 Task: Search for accommodations in Carmen de Viboral from July 1 to July 8 for 3 guests, with a price range of ₹15,000 to ₹20,000, 1 bedroom, 1 bed, 1 bathroom, and free cancellation.
Action: Mouse pressed left at (438, 346)
Screenshot: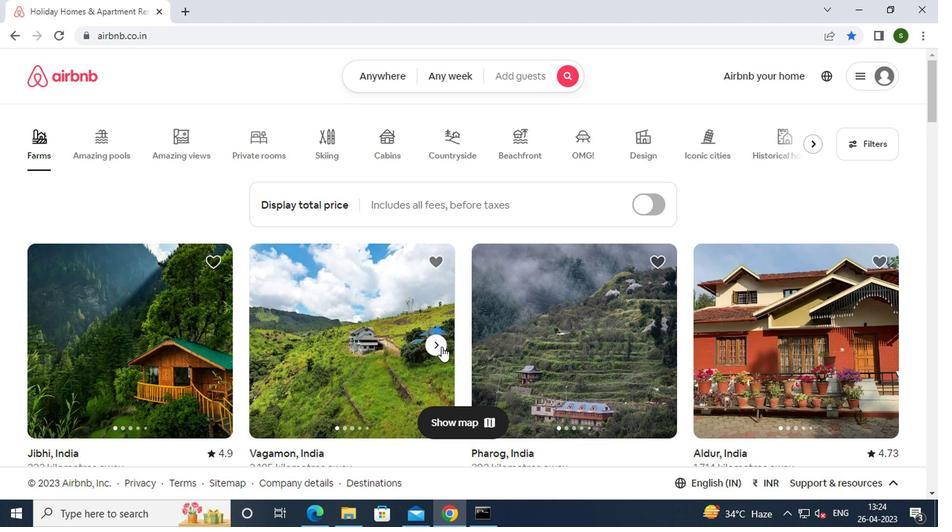
Action: Mouse moved to (361, 75)
Screenshot: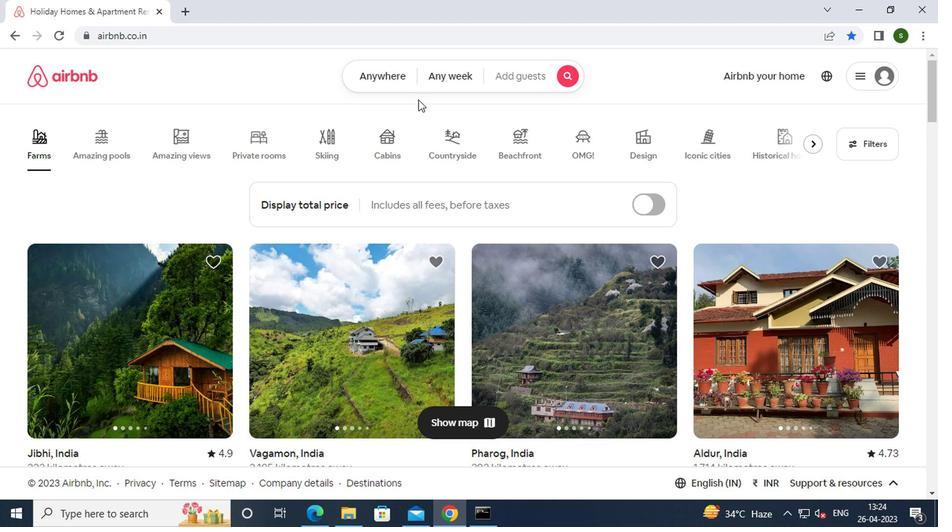 
Action: Mouse pressed left at (361, 75)
Screenshot: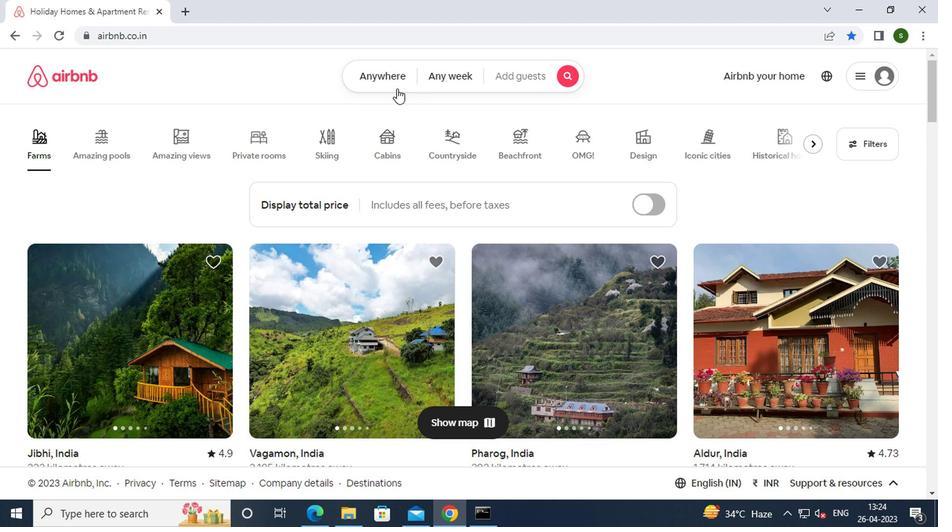 
Action: Mouse moved to (280, 131)
Screenshot: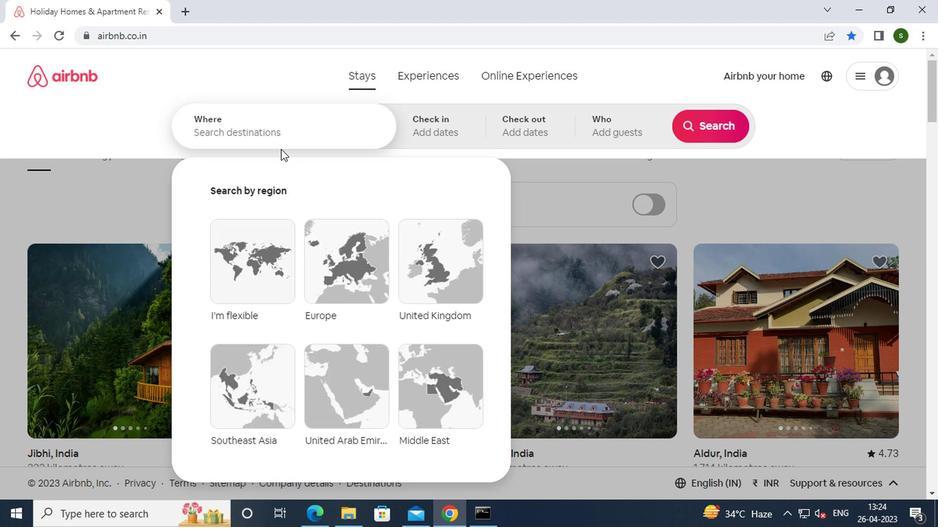 
Action: Mouse pressed left at (280, 131)
Screenshot: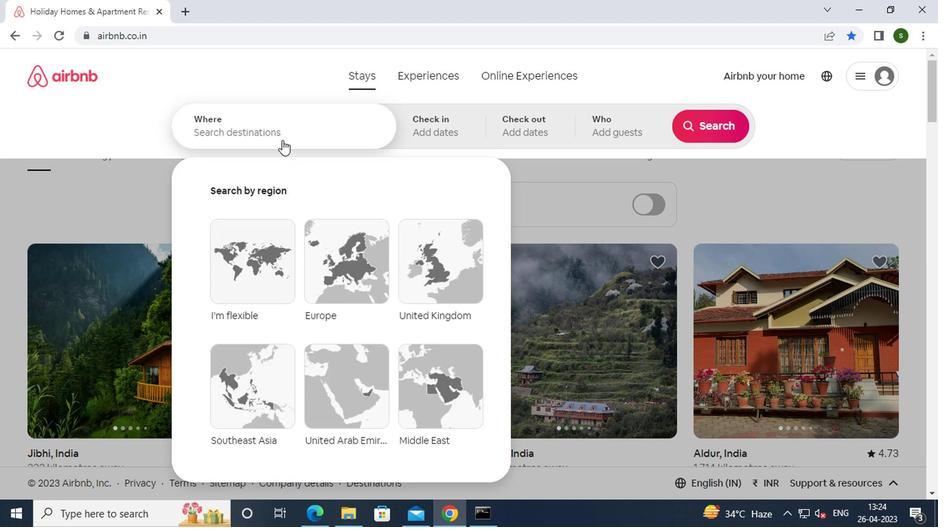 
Action: Key pressed c<Key.caps_lock>armen<Key.space>de<Key.space><Key.caps_lock>v<Key.caps_lock>iboral,<Key.space><Key.caps_lock>c<Key.caps_lock>olombia<Key.enter>
Screenshot: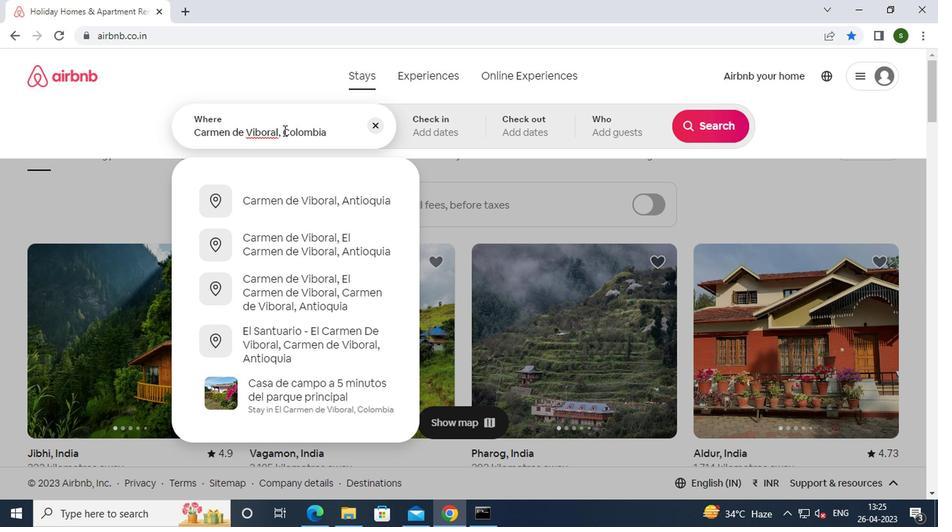 
Action: Mouse moved to (700, 231)
Screenshot: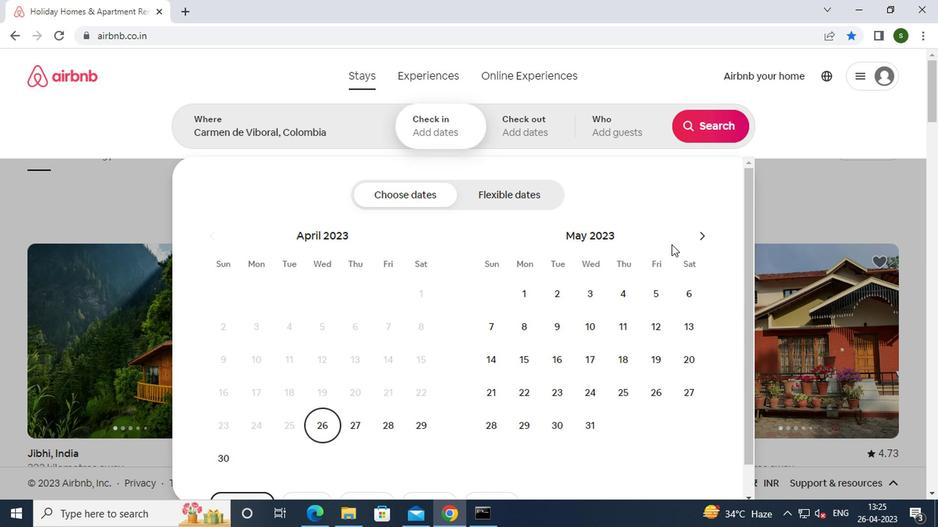 
Action: Mouse pressed left at (700, 231)
Screenshot: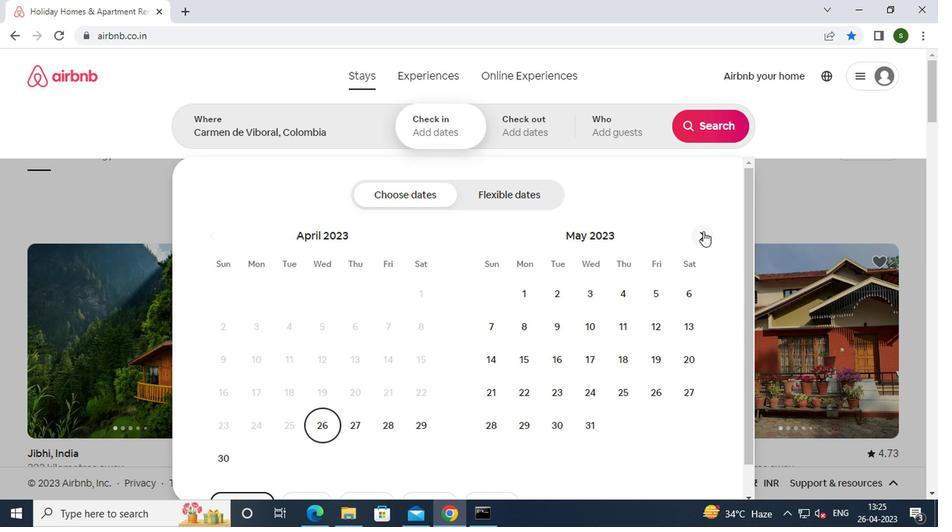 
Action: Mouse pressed left at (700, 231)
Screenshot: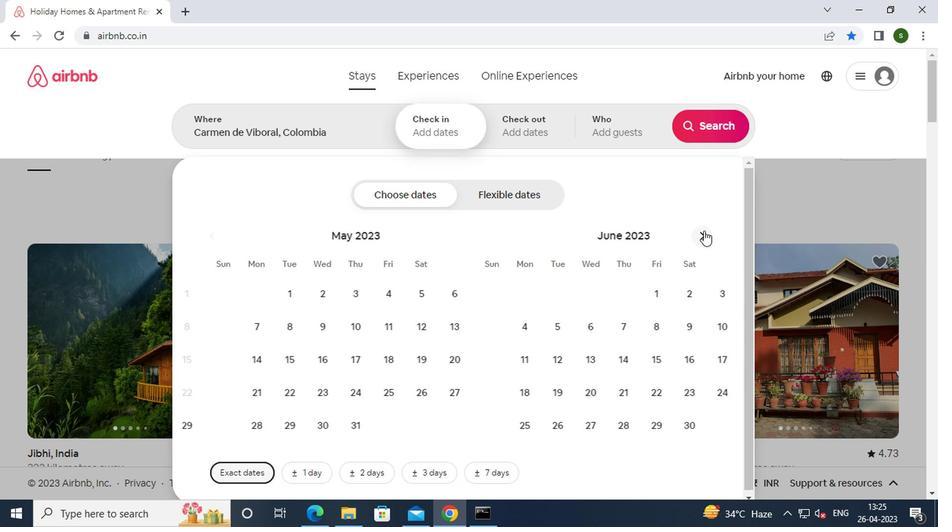 
Action: Mouse moved to (681, 288)
Screenshot: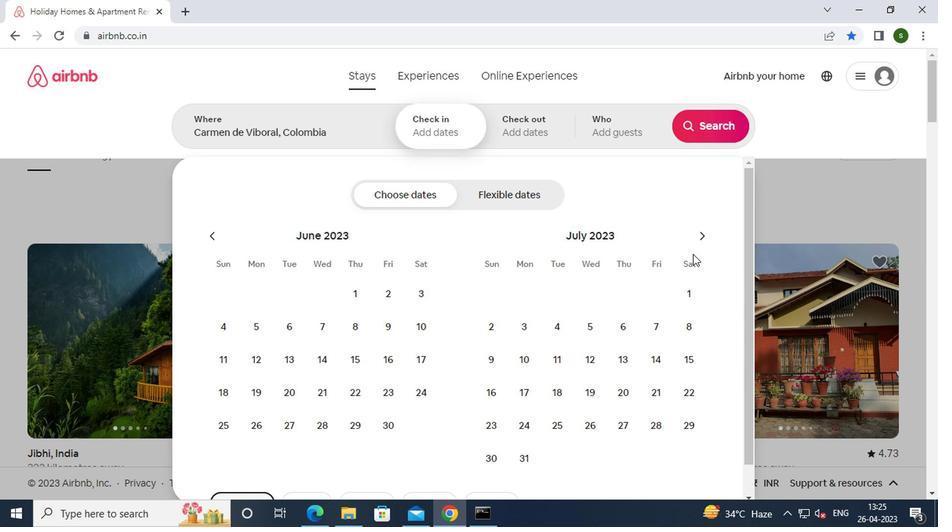 
Action: Mouse pressed left at (681, 288)
Screenshot: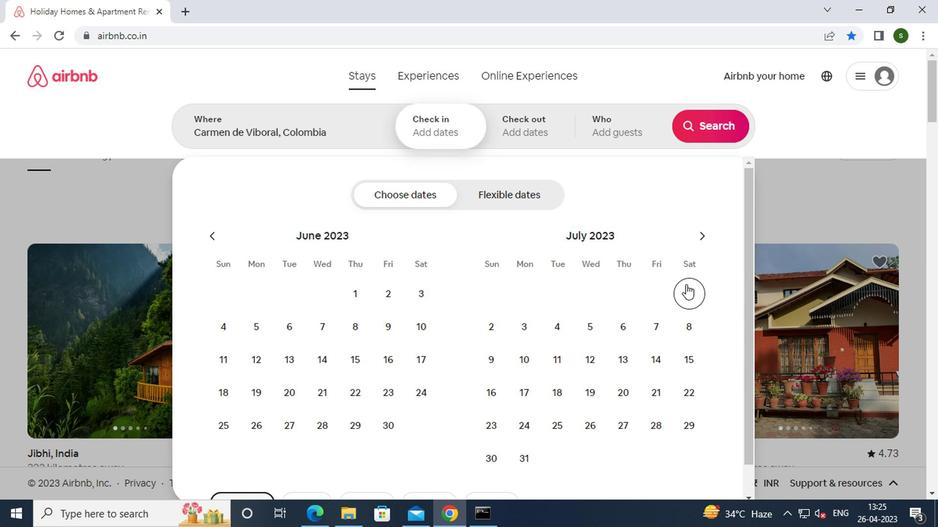 
Action: Mouse moved to (684, 324)
Screenshot: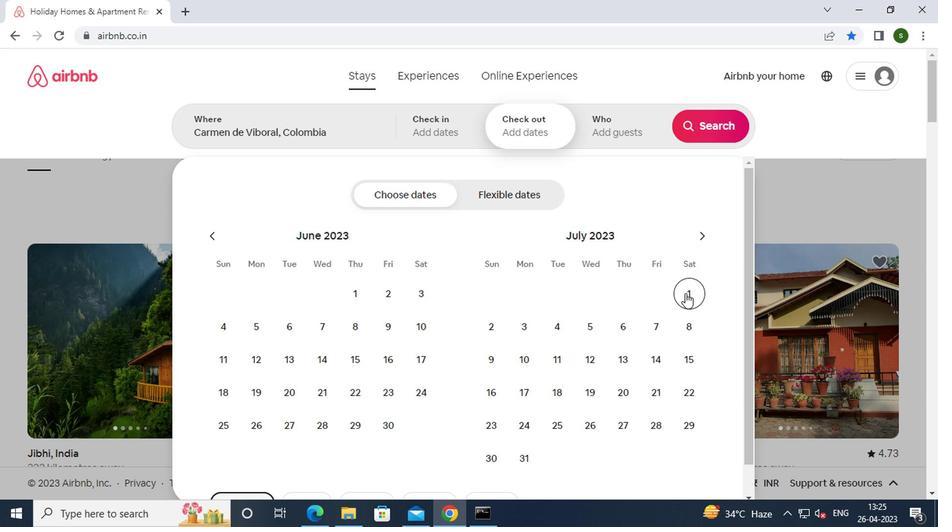
Action: Mouse pressed left at (684, 324)
Screenshot: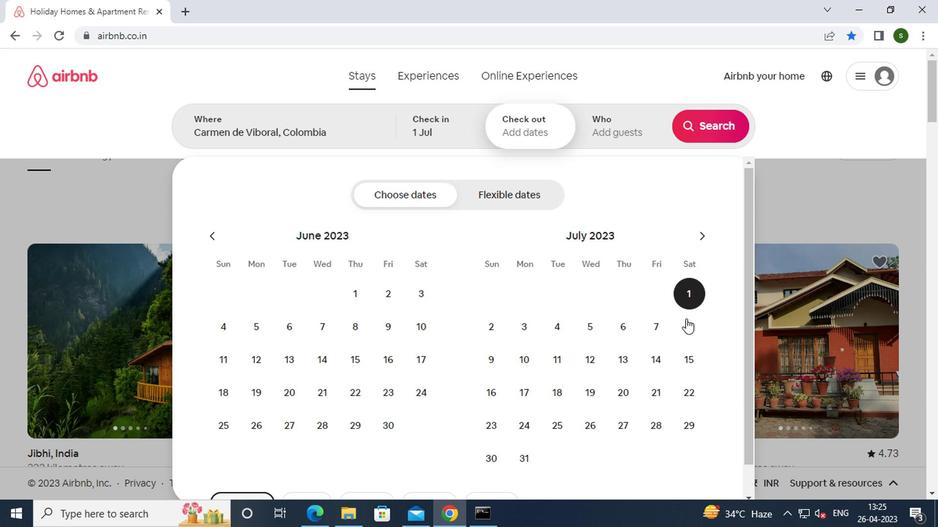 
Action: Mouse moved to (619, 129)
Screenshot: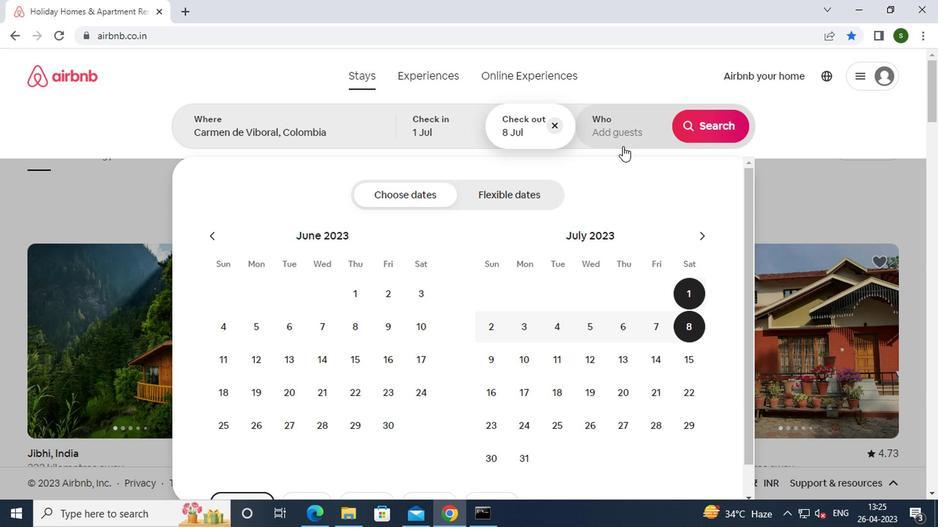 
Action: Mouse pressed left at (619, 129)
Screenshot: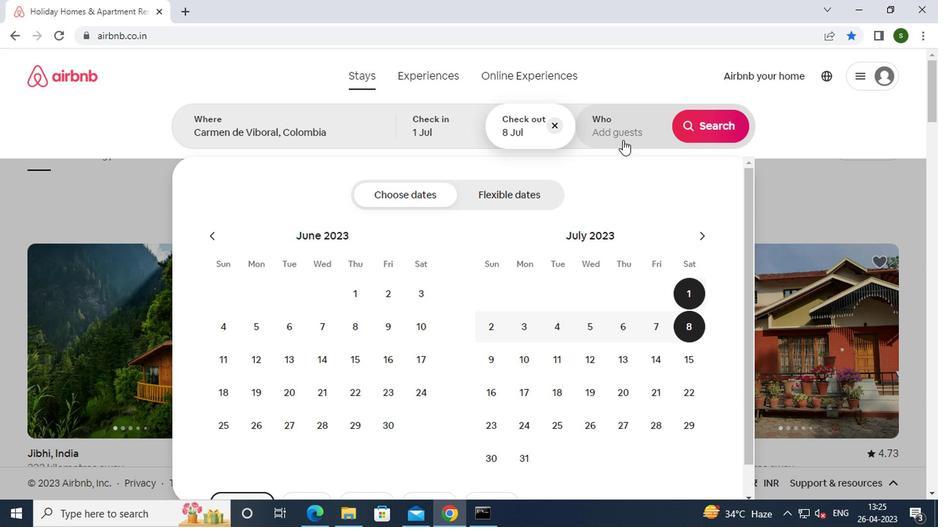 
Action: Mouse moved to (709, 201)
Screenshot: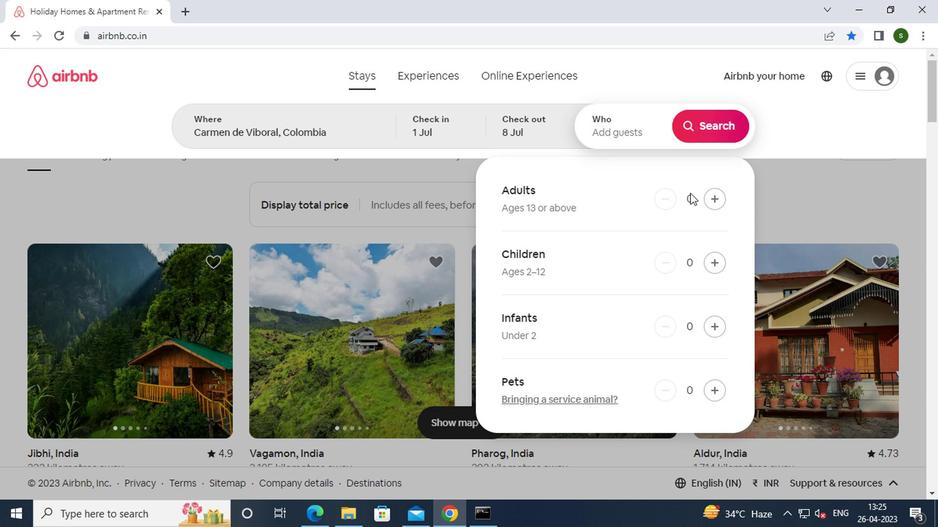 
Action: Mouse pressed left at (709, 201)
Screenshot: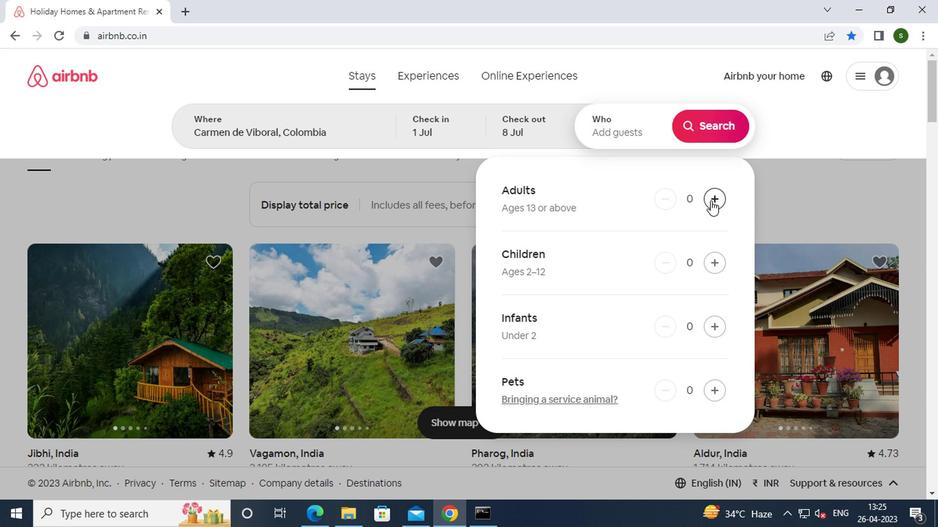 
Action: Mouse pressed left at (709, 201)
Screenshot: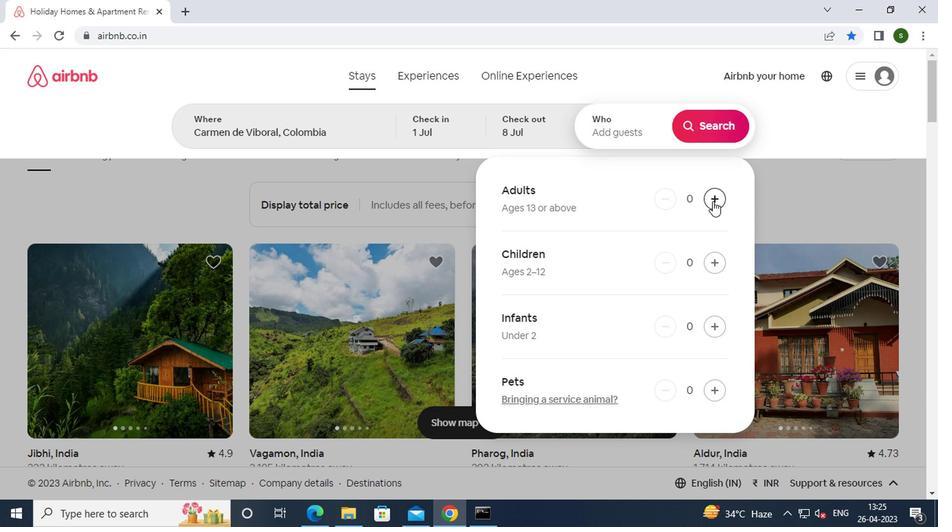 
Action: Mouse moved to (713, 261)
Screenshot: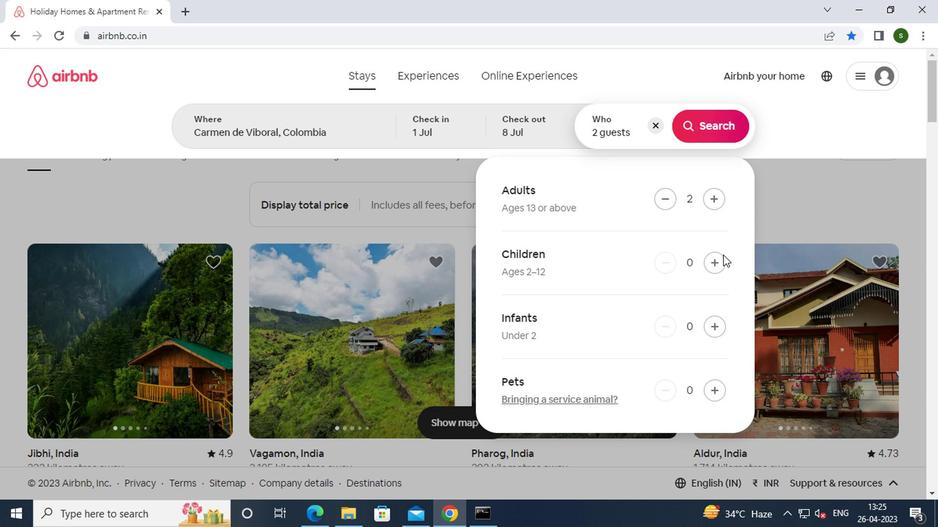 
Action: Mouse pressed left at (713, 261)
Screenshot: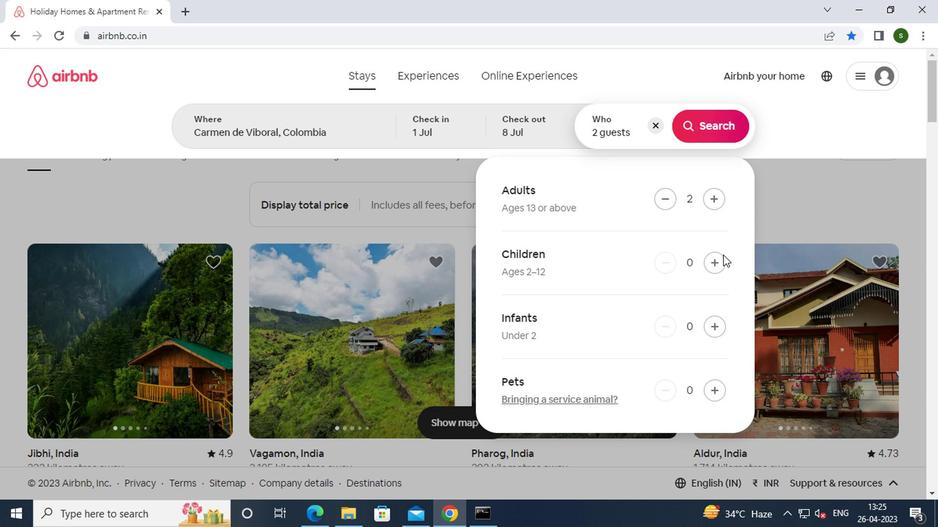 
Action: Mouse moved to (711, 129)
Screenshot: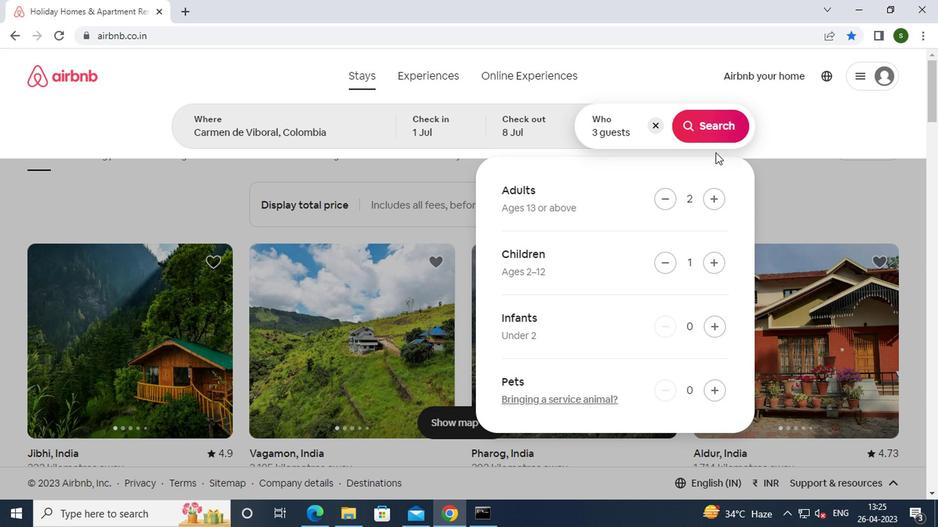 
Action: Mouse pressed left at (711, 129)
Screenshot: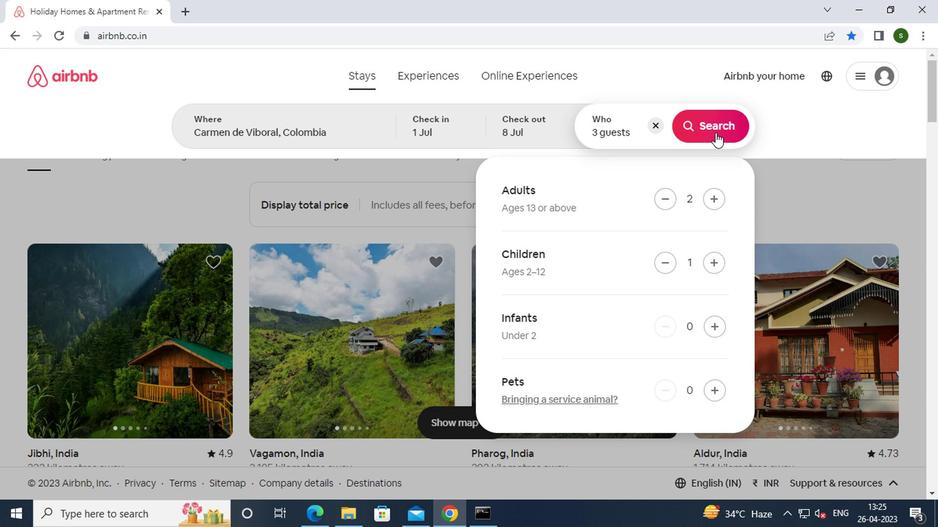 
Action: Mouse moved to (864, 126)
Screenshot: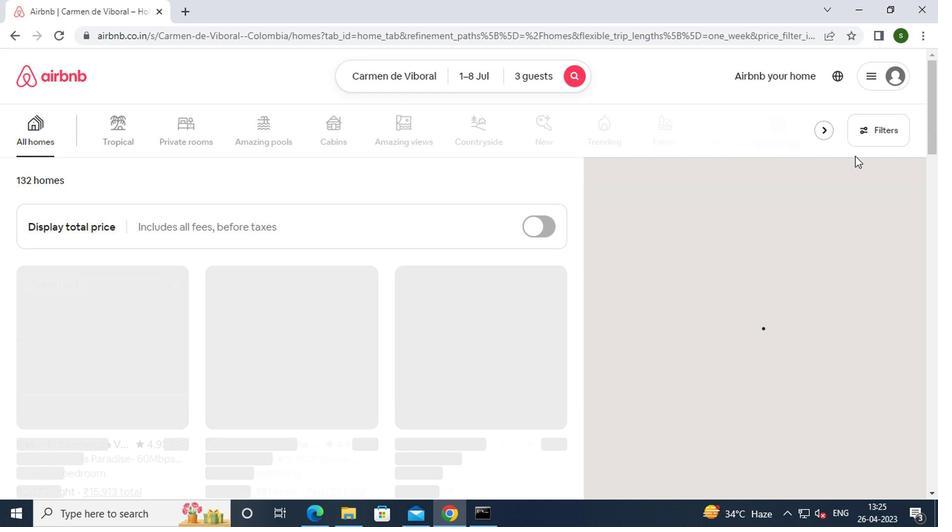 
Action: Mouse pressed left at (864, 126)
Screenshot: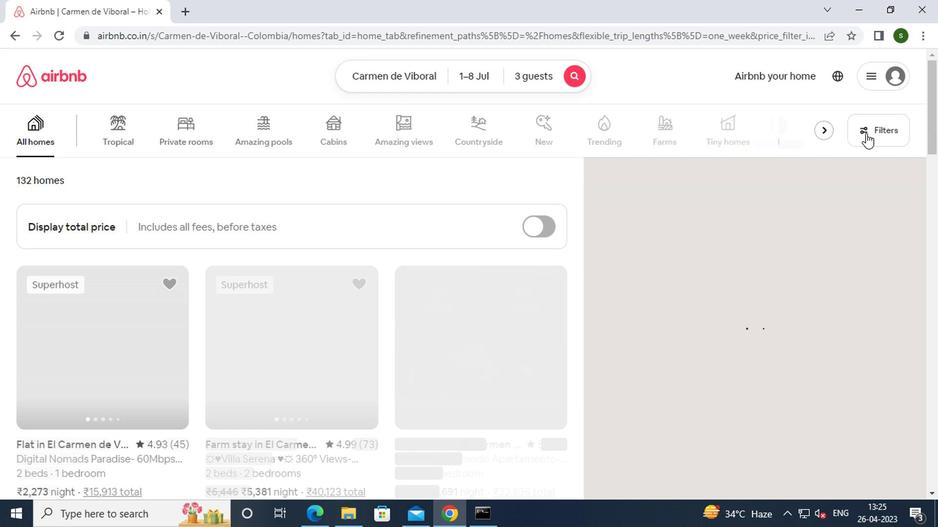 
Action: Mouse moved to (340, 307)
Screenshot: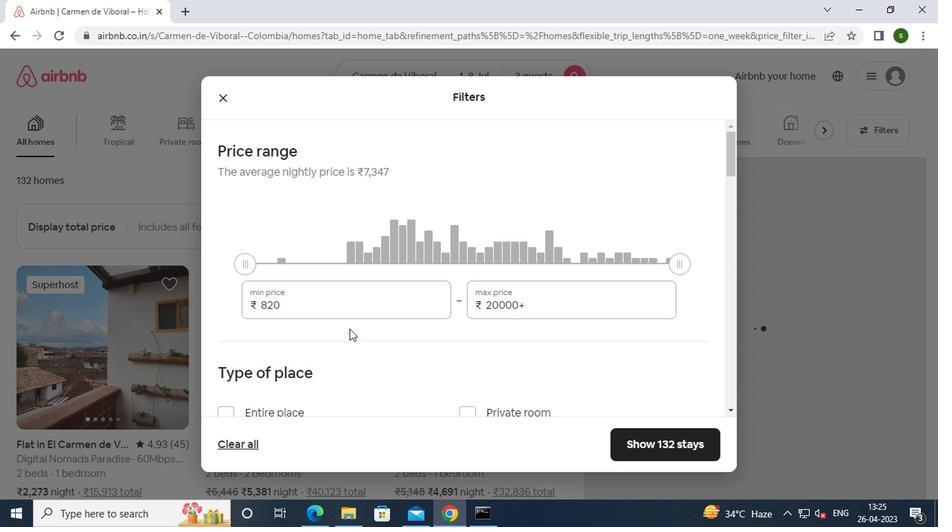 
Action: Mouse pressed left at (340, 307)
Screenshot: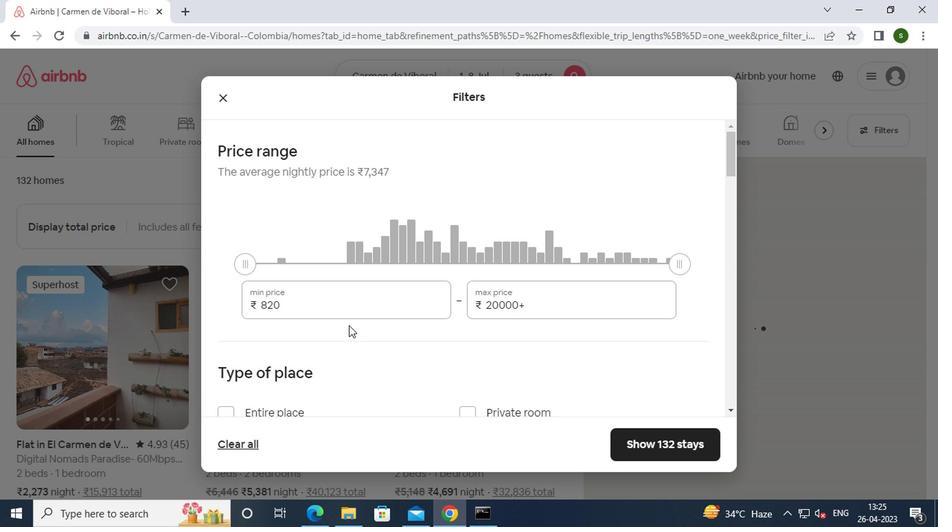 
Action: Key pressed <Key.backspace><Key.backspace><Key.backspace><Key.backspace><Key.backspace><Key.backspace><Key.backspace>15000
Screenshot: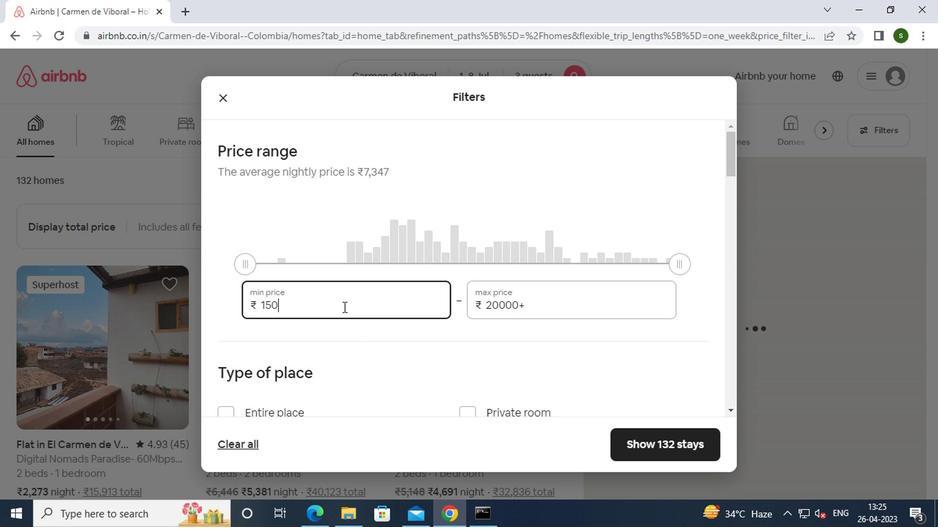 
Action: Mouse moved to (557, 309)
Screenshot: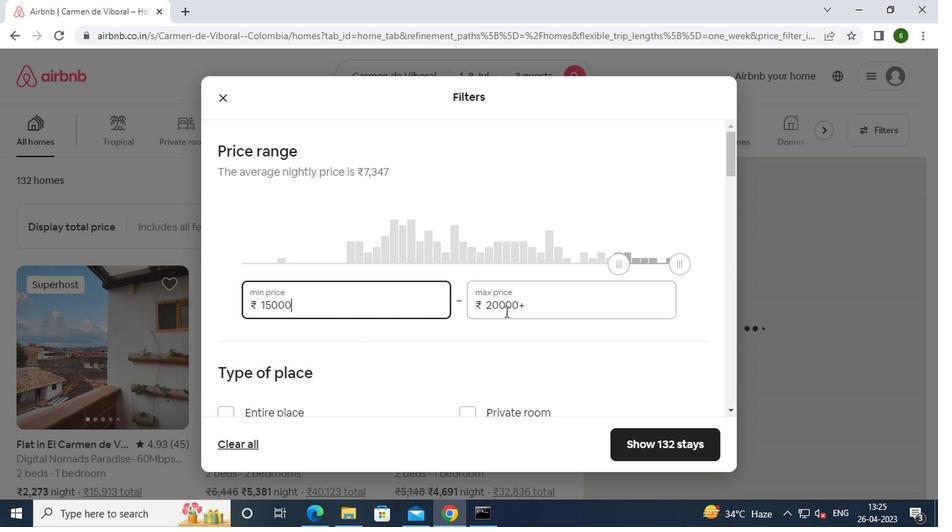 
Action: Mouse pressed left at (557, 309)
Screenshot: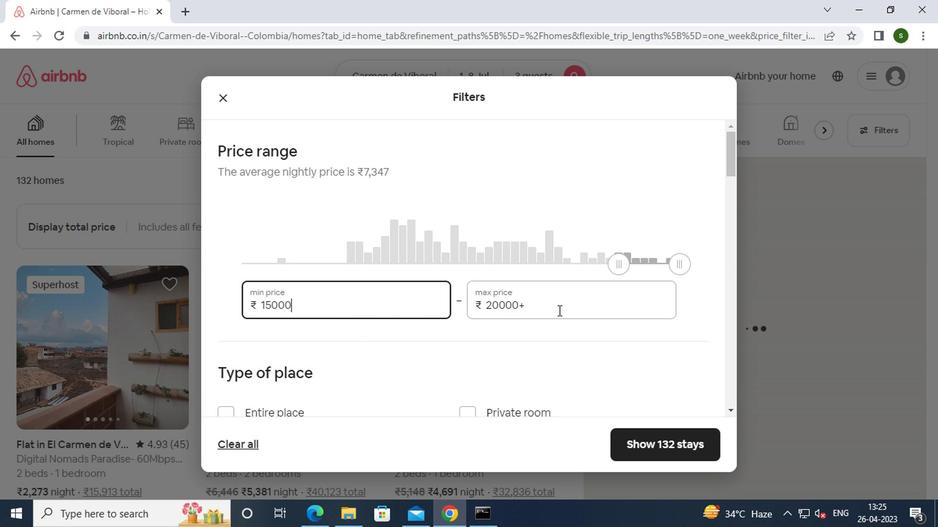 
Action: Key pressed <Key.backspace><Key.backspace><Key.backspace><Key.backspace><Key.backspace><Key.backspace><Key.backspace><Key.backspace><Key.backspace><Key.backspace><Key.backspace>20000
Screenshot: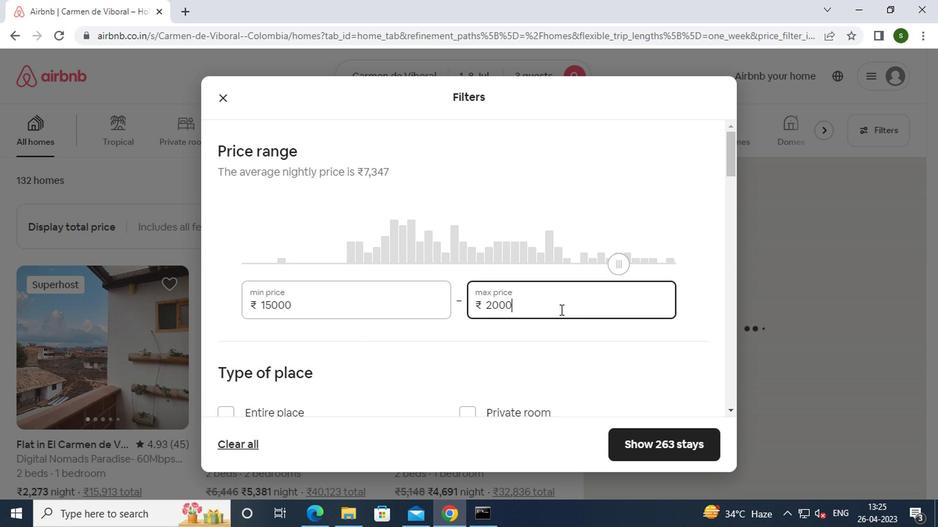 
Action: Mouse moved to (404, 333)
Screenshot: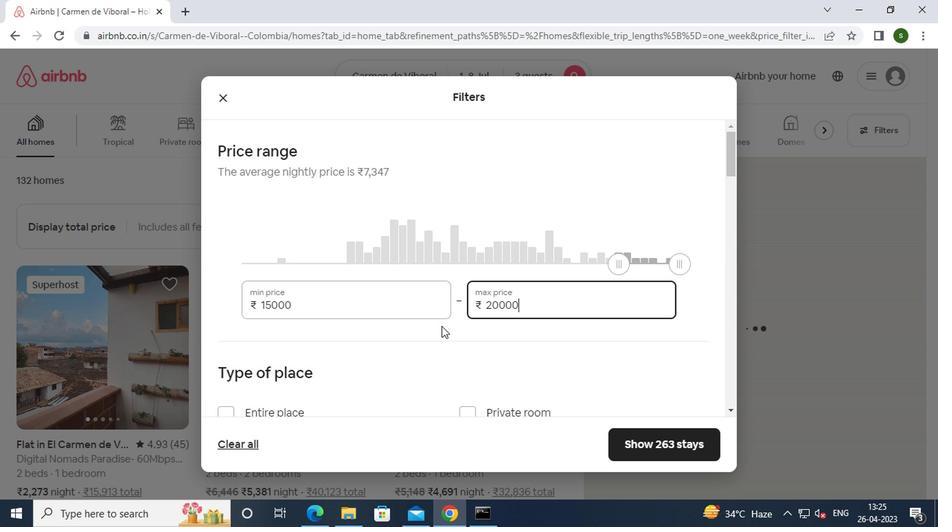 
Action: Mouse scrolled (404, 333) with delta (0, 0)
Screenshot: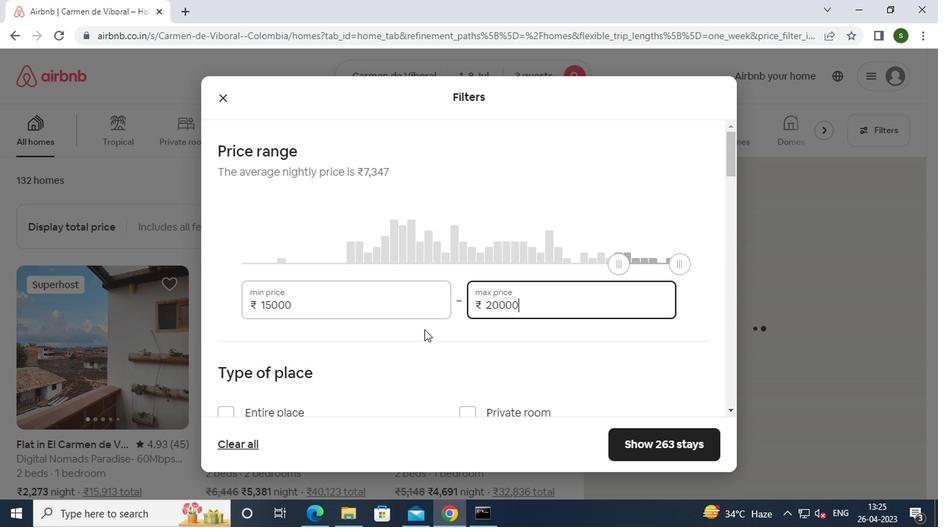 
Action: Mouse moved to (403, 333)
Screenshot: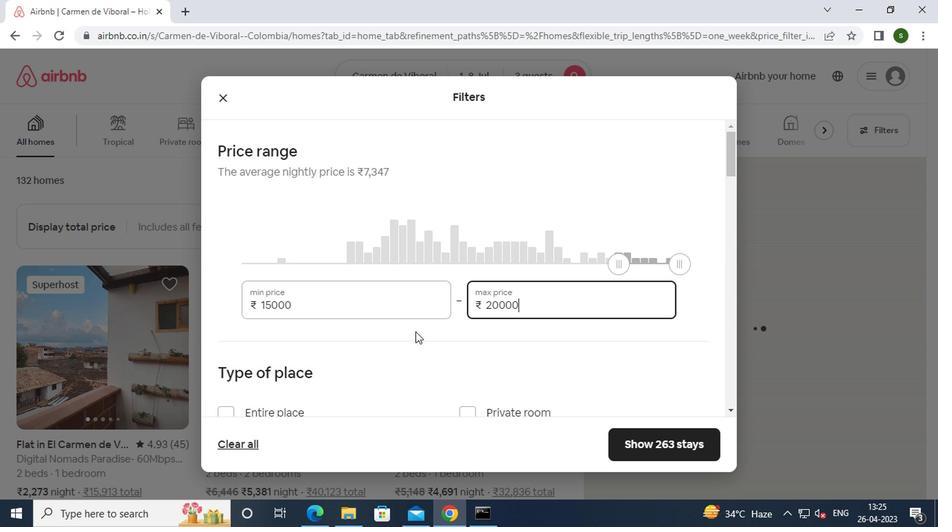 
Action: Mouse scrolled (403, 333) with delta (0, 0)
Screenshot: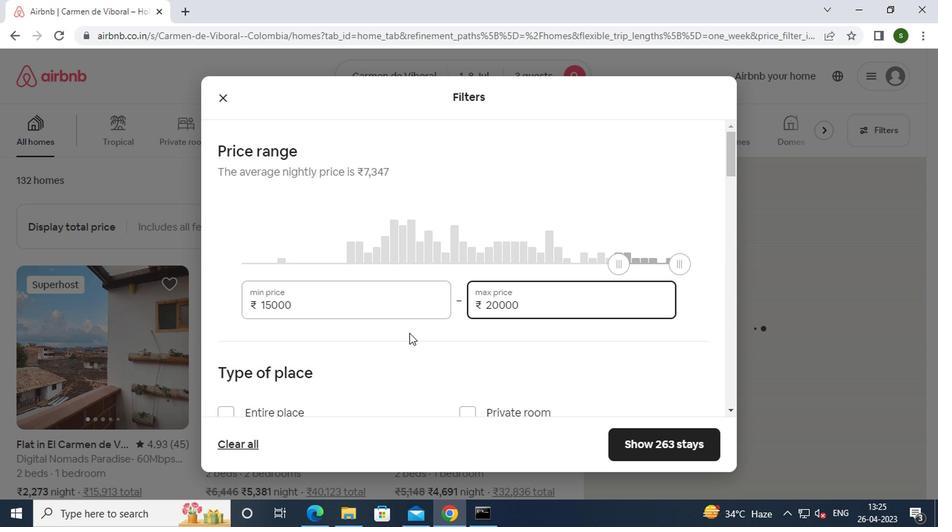 
Action: Mouse moved to (252, 280)
Screenshot: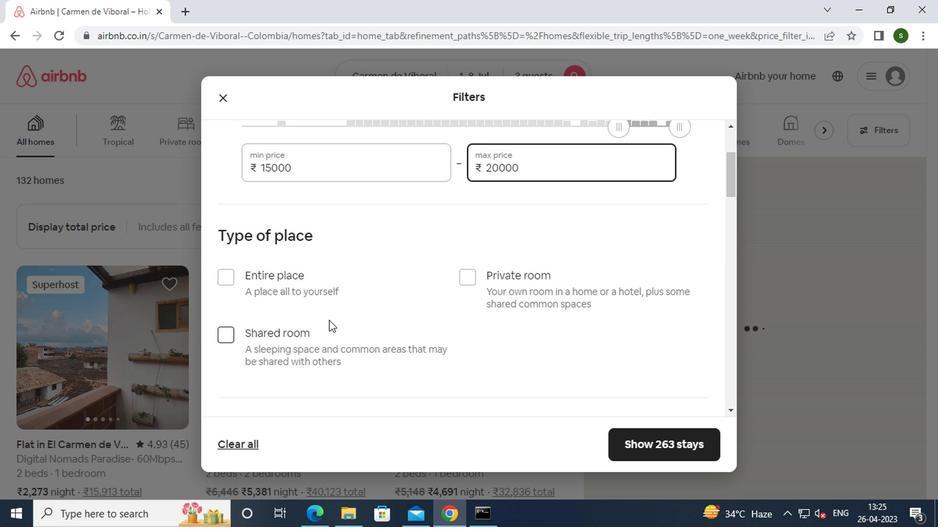 
Action: Mouse pressed left at (252, 280)
Screenshot: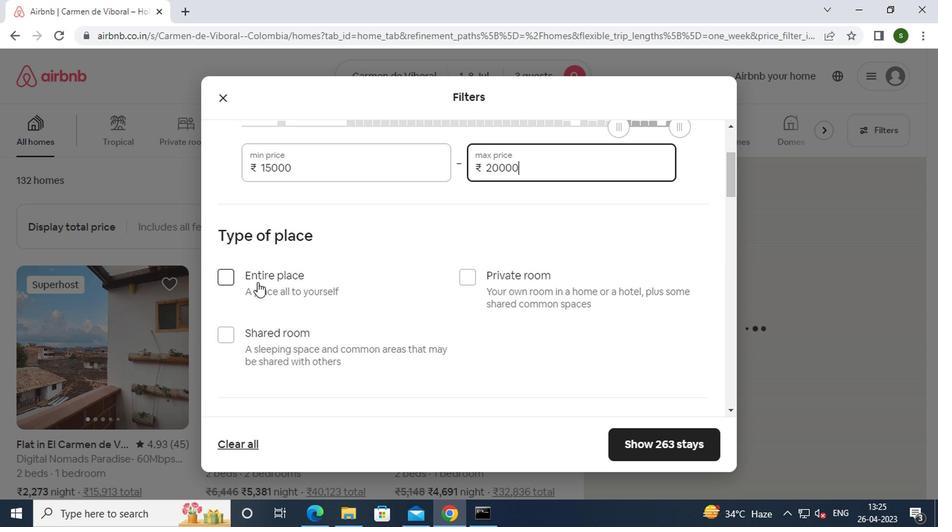 
Action: Mouse moved to (362, 282)
Screenshot: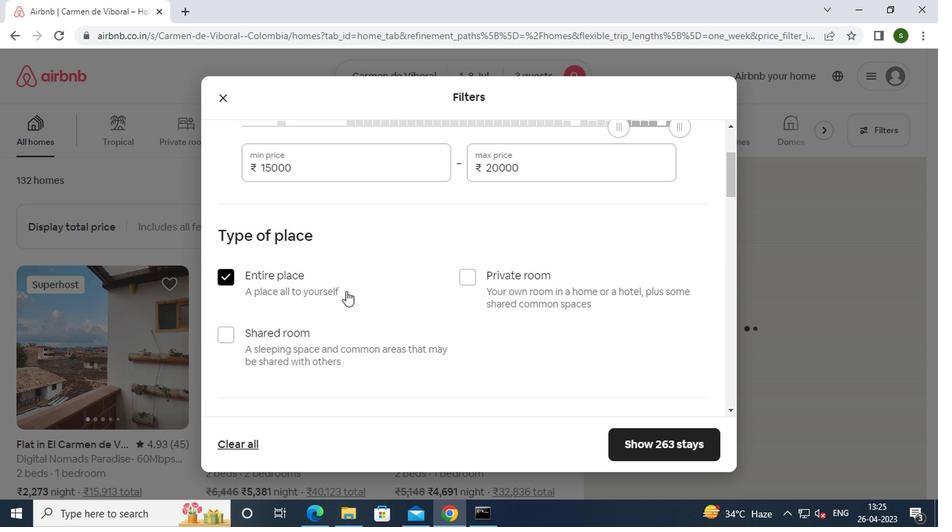
Action: Mouse scrolled (362, 281) with delta (0, 0)
Screenshot: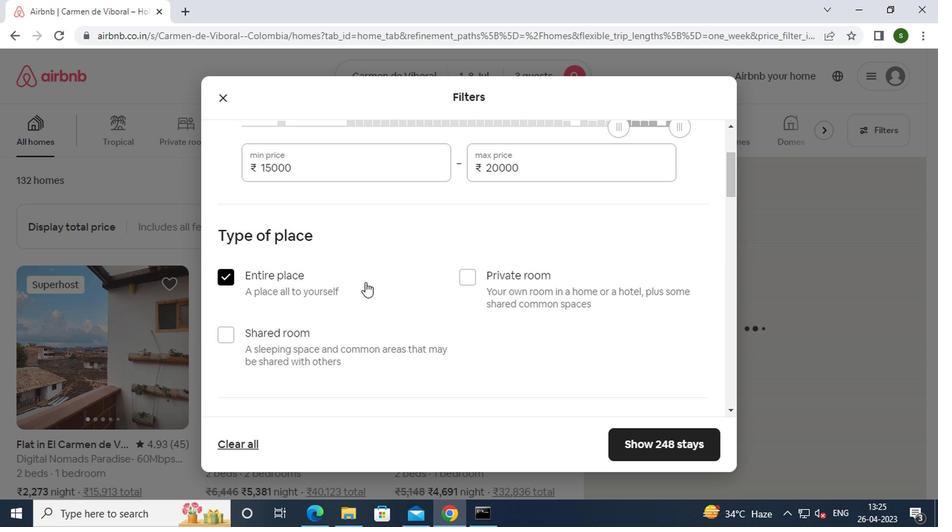
Action: Mouse scrolled (362, 281) with delta (0, 0)
Screenshot: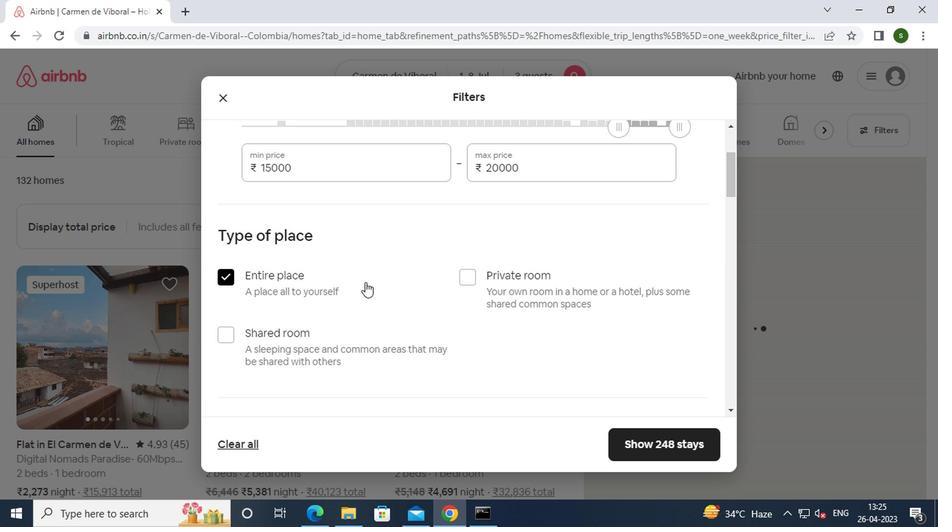 
Action: Mouse scrolled (362, 281) with delta (0, 0)
Screenshot: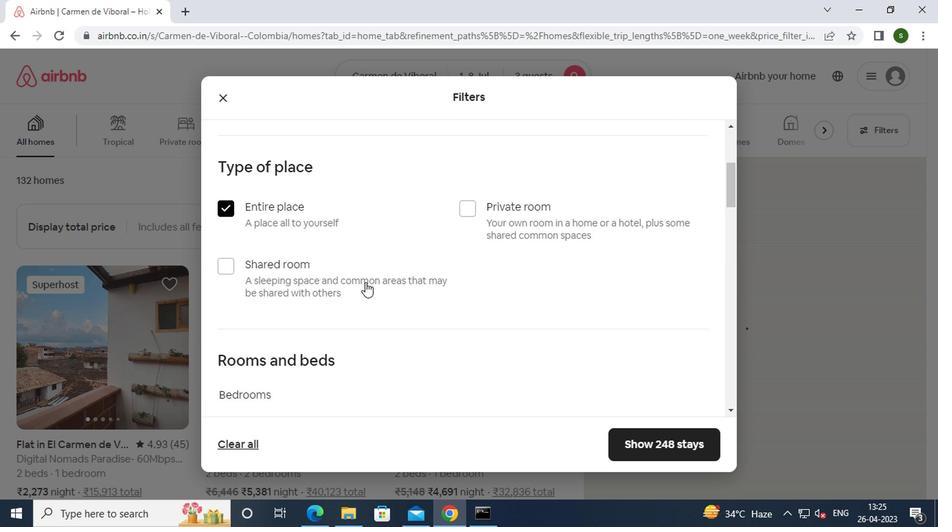 
Action: Mouse scrolled (362, 281) with delta (0, 0)
Screenshot: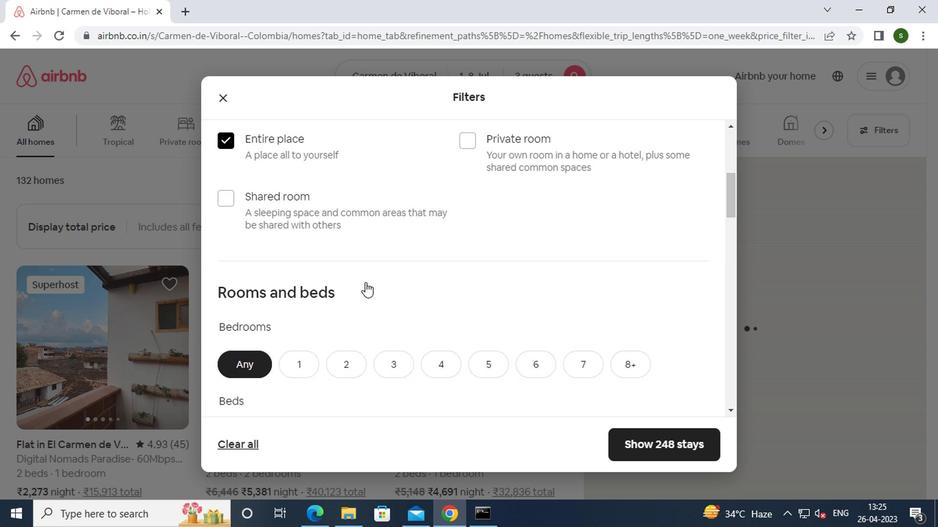 
Action: Mouse moved to (293, 226)
Screenshot: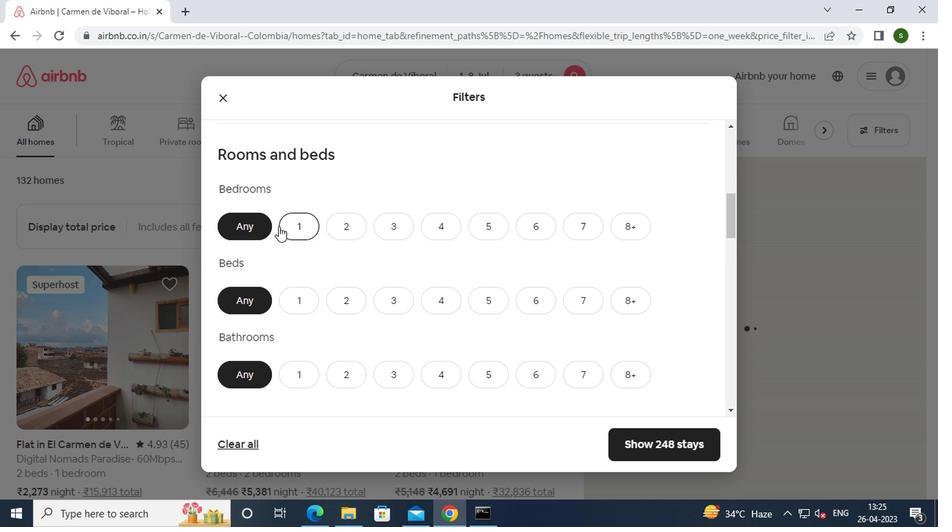 
Action: Mouse pressed left at (293, 226)
Screenshot: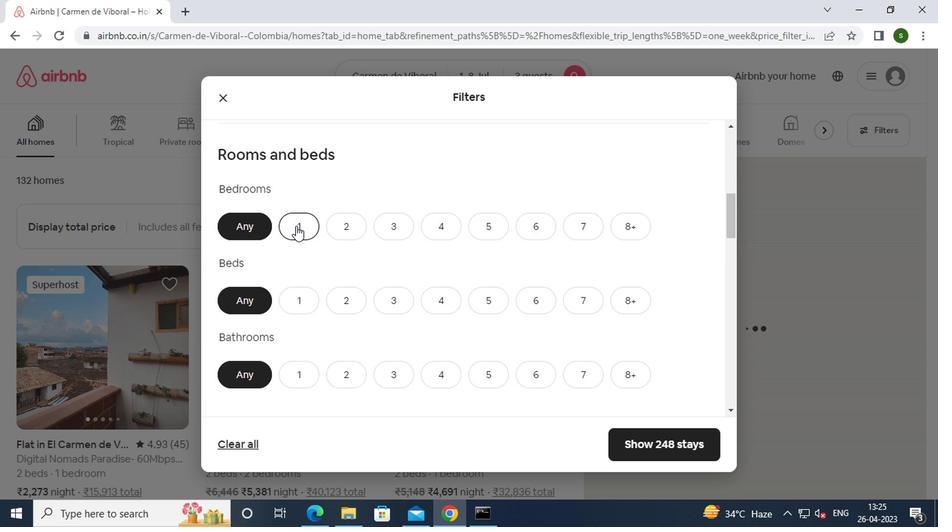 
Action: Mouse moved to (311, 300)
Screenshot: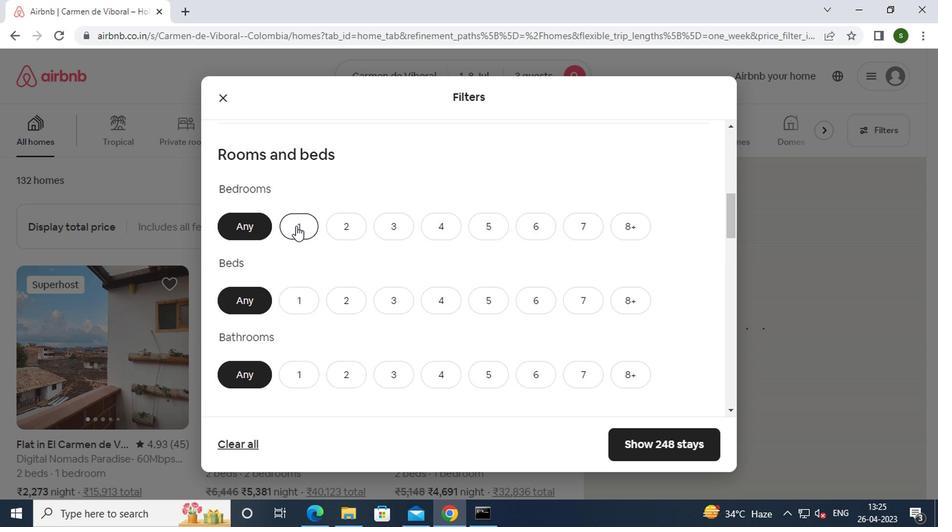 
Action: Mouse pressed left at (311, 300)
Screenshot: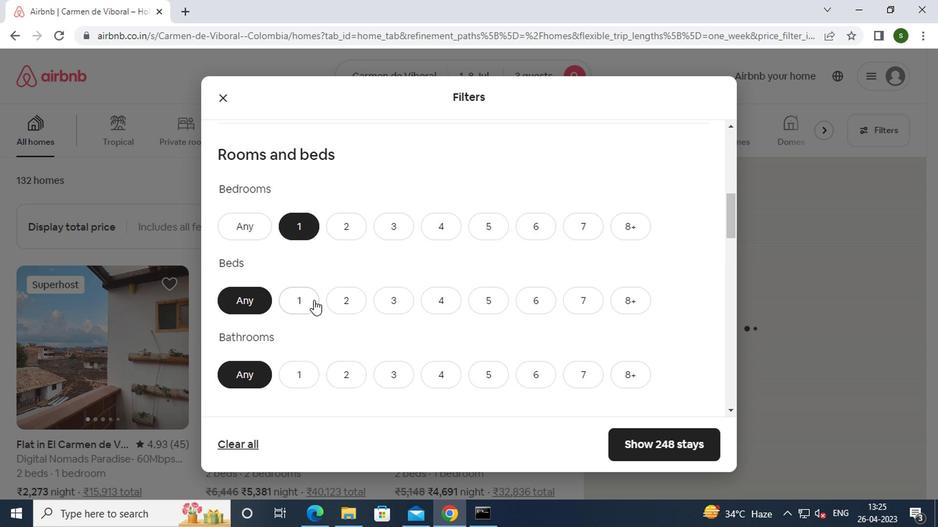 
Action: Mouse moved to (301, 367)
Screenshot: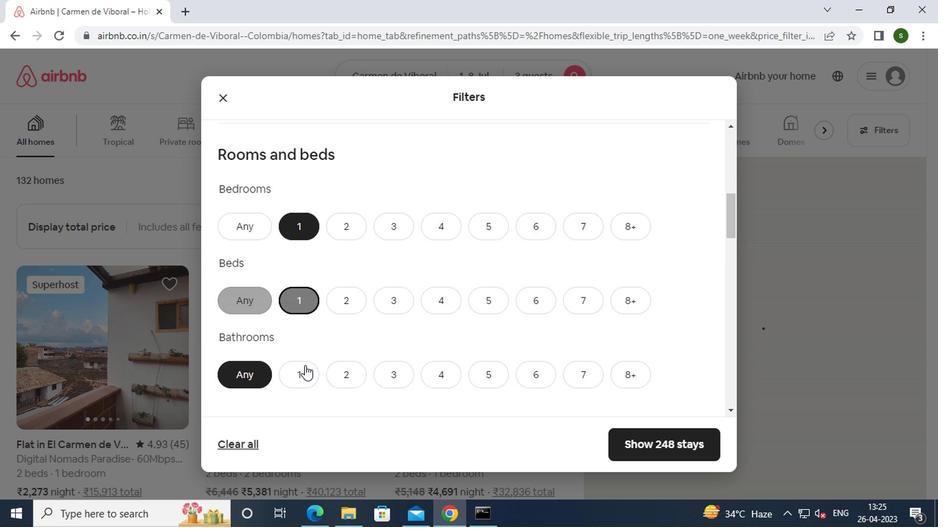 
Action: Mouse pressed left at (301, 367)
Screenshot: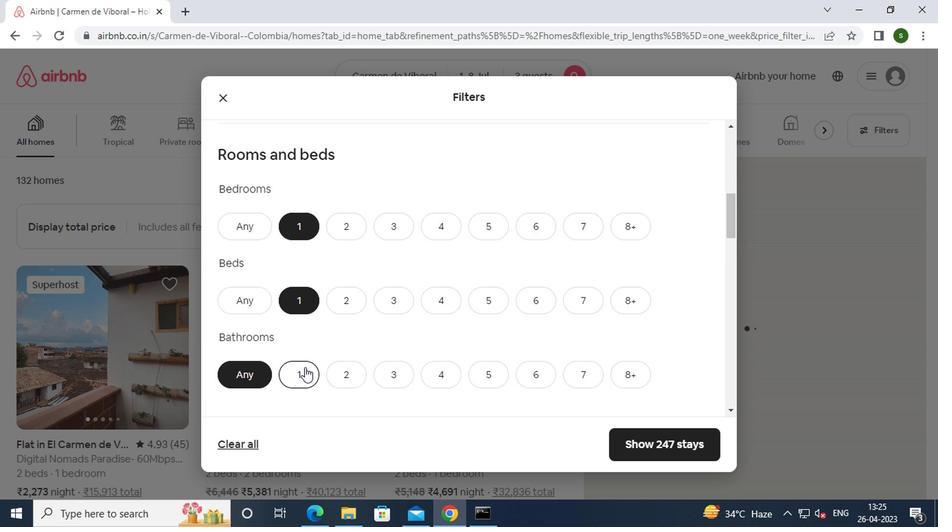 
Action: Mouse moved to (433, 343)
Screenshot: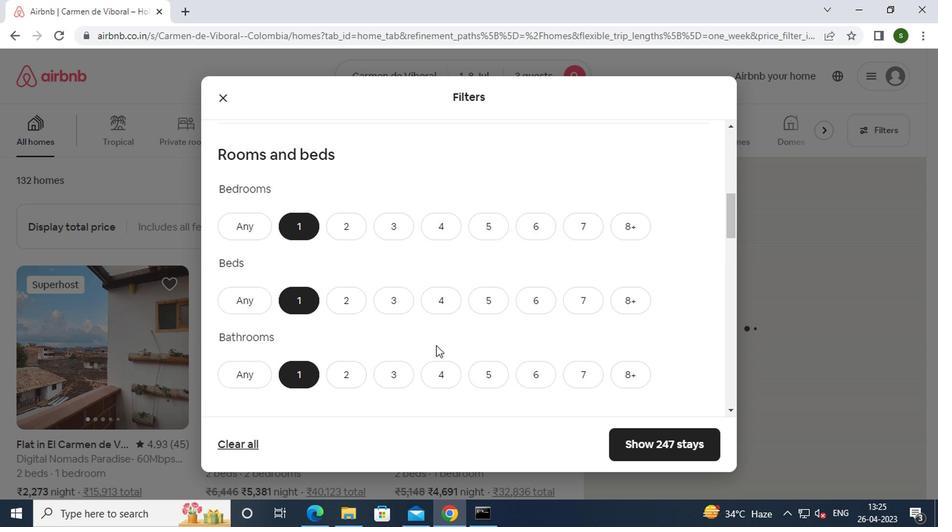 
Action: Mouse scrolled (433, 343) with delta (0, 0)
Screenshot: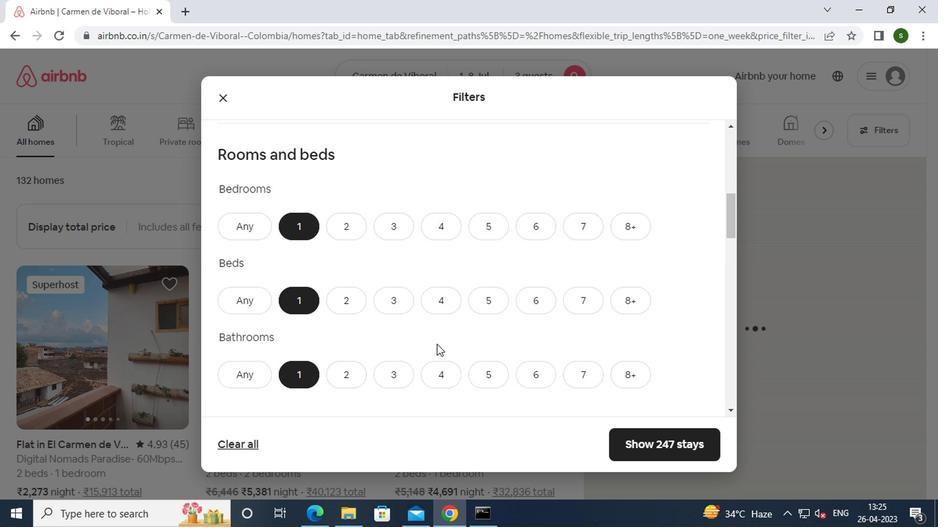 
Action: Mouse scrolled (433, 343) with delta (0, 0)
Screenshot: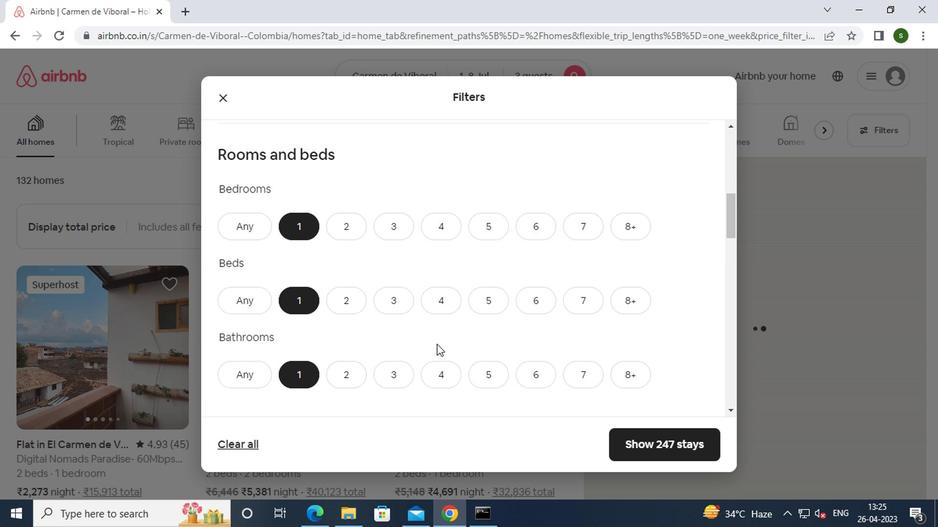 
Action: Mouse scrolled (433, 343) with delta (0, 0)
Screenshot: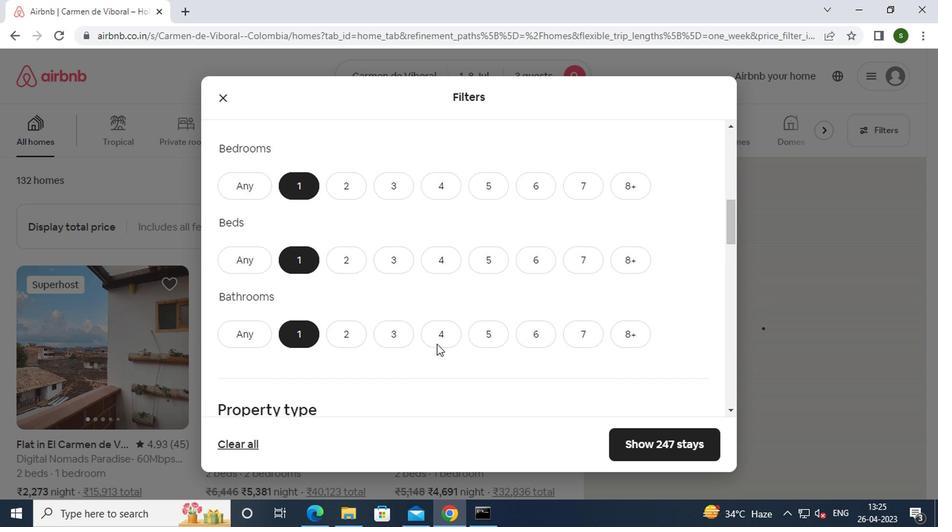 
Action: Mouse moved to (273, 322)
Screenshot: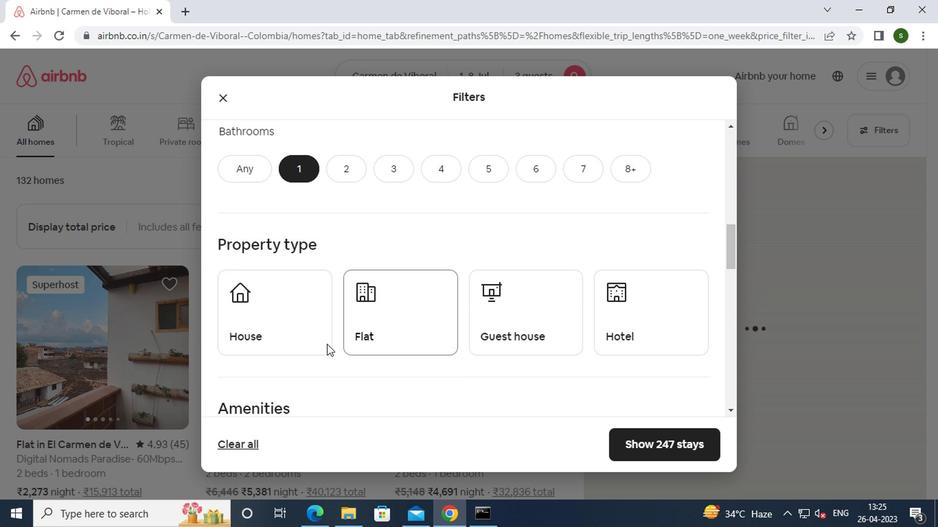 
Action: Mouse pressed left at (273, 322)
Screenshot: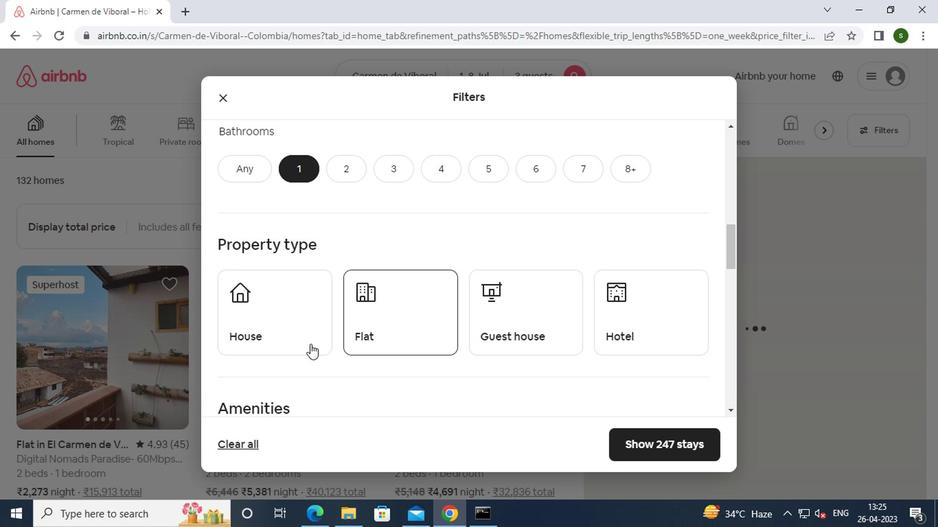 
Action: Mouse moved to (370, 319)
Screenshot: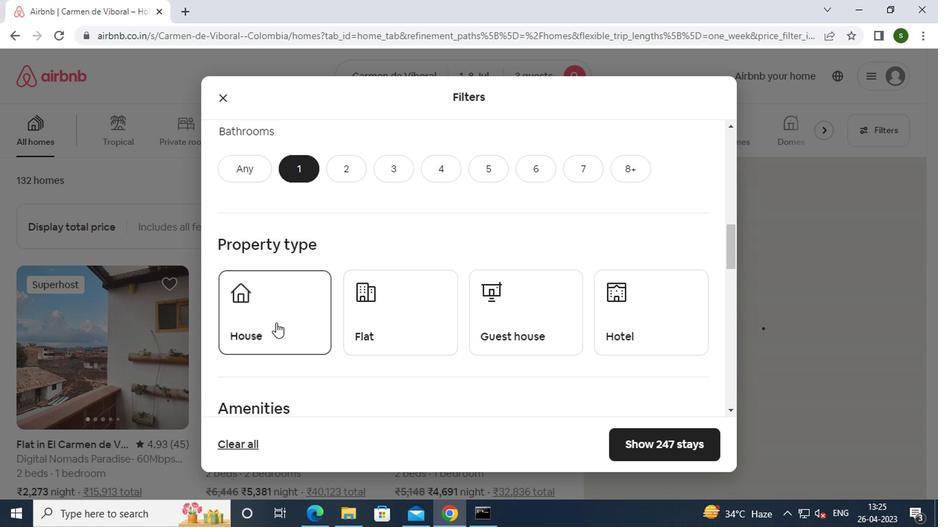 
Action: Mouse pressed left at (370, 319)
Screenshot: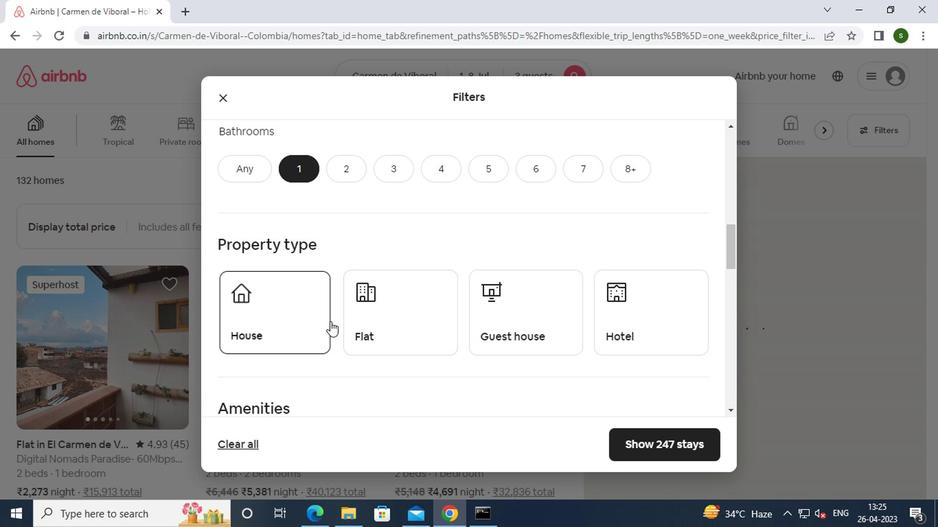 
Action: Mouse moved to (498, 321)
Screenshot: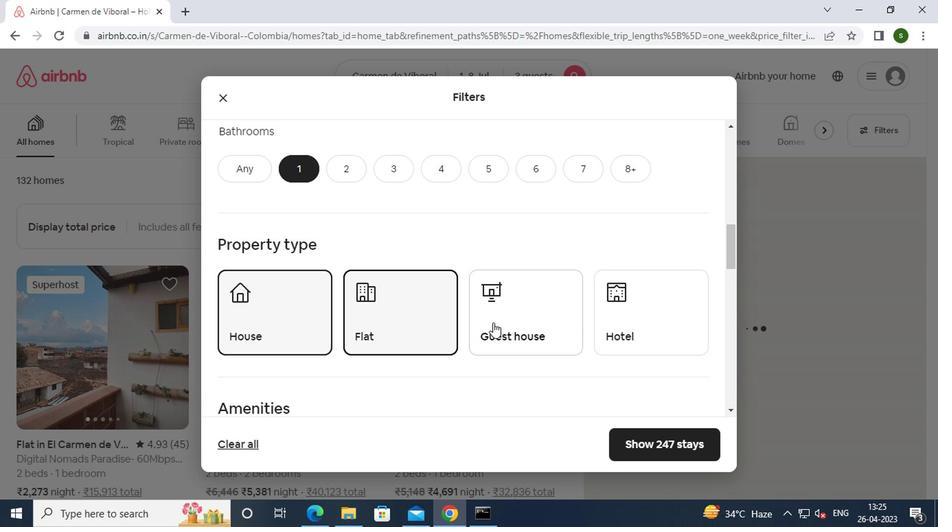 
Action: Mouse pressed left at (498, 321)
Screenshot: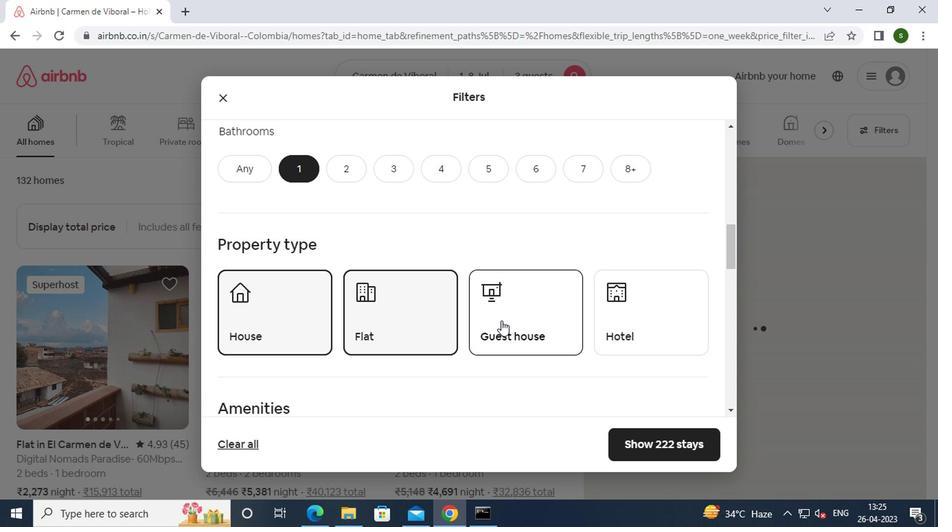 
Action: Mouse moved to (662, 319)
Screenshot: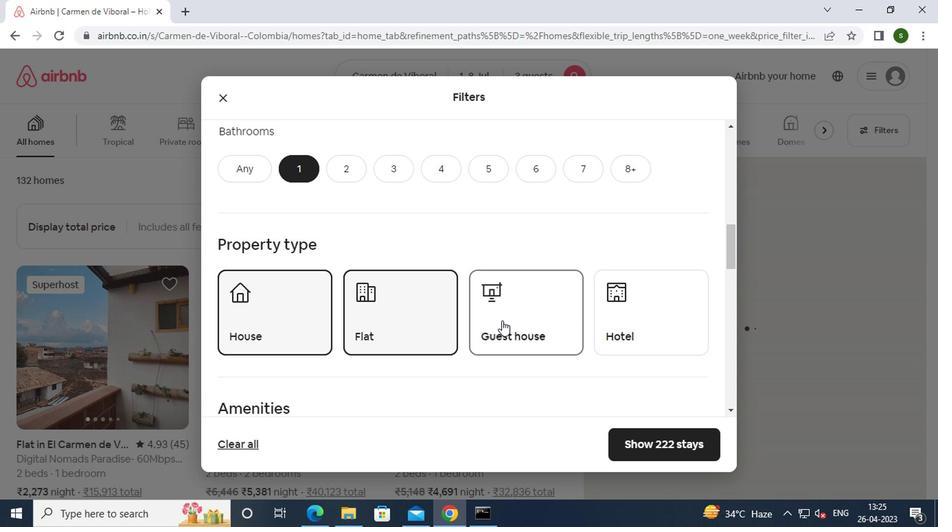 
Action: Mouse pressed left at (662, 319)
Screenshot: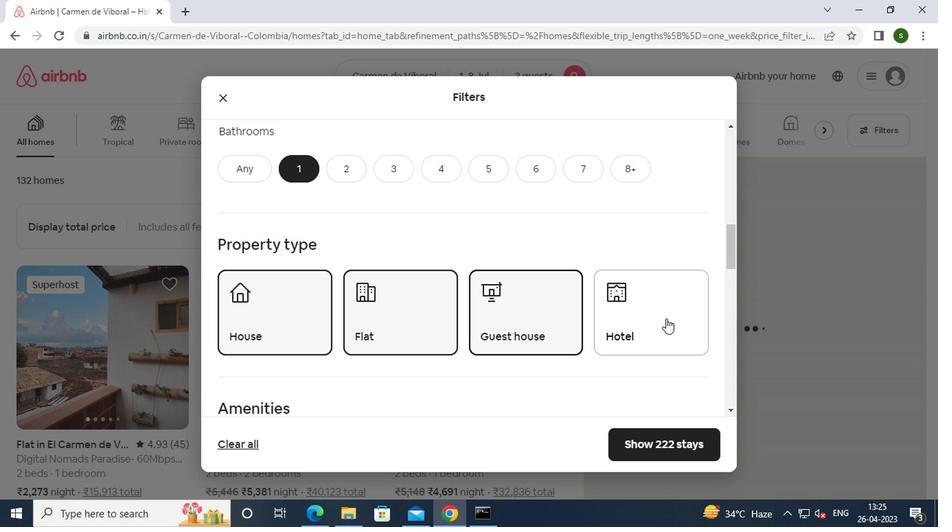 
Action: Mouse moved to (510, 322)
Screenshot: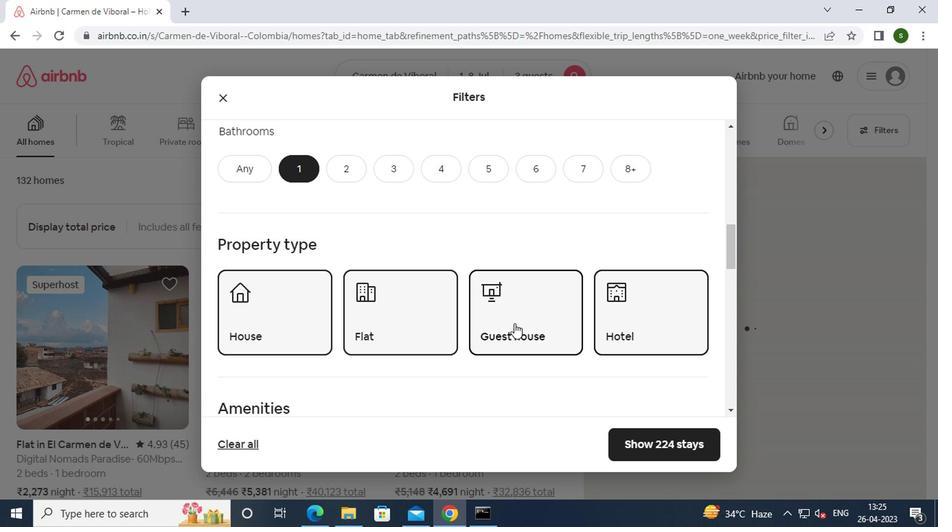 
Action: Mouse scrolled (510, 322) with delta (0, 0)
Screenshot: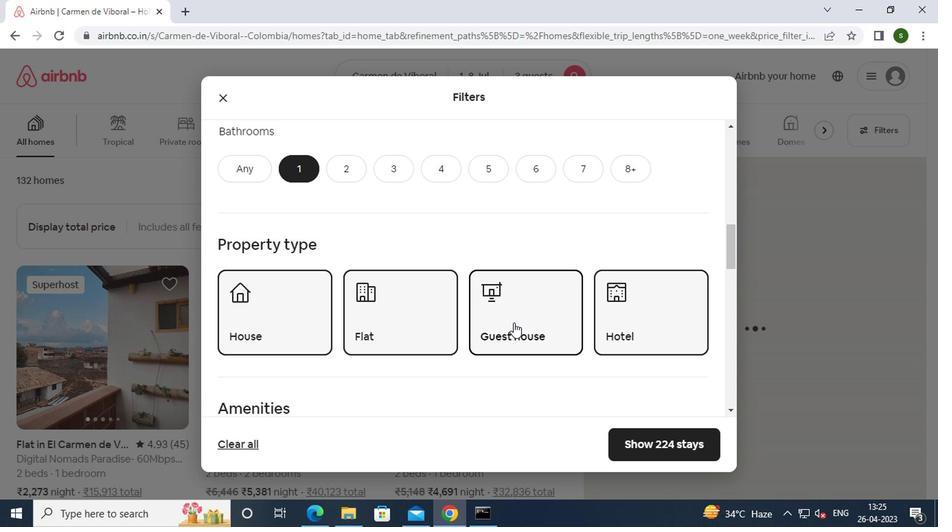 
Action: Mouse scrolled (510, 322) with delta (0, 0)
Screenshot: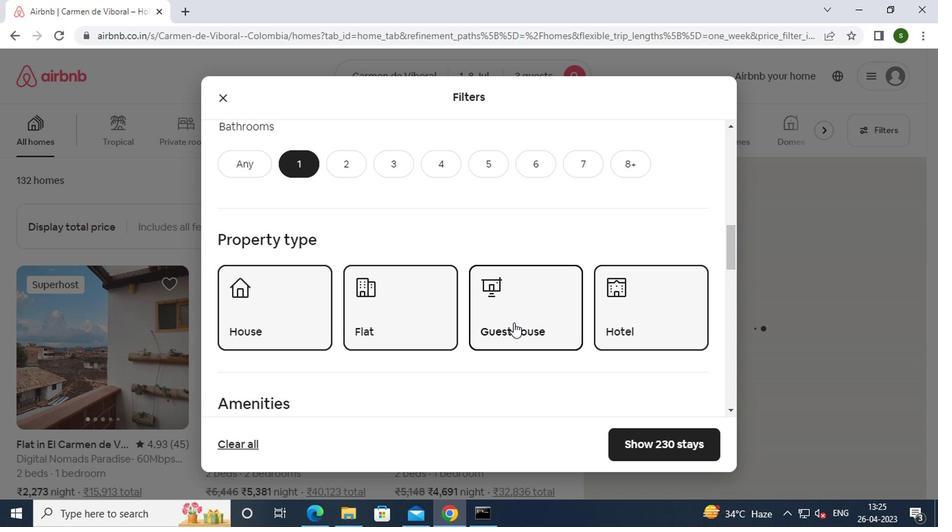
Action: Mouse scrolled (510, 322) with delta (0, 0)
Screenshot: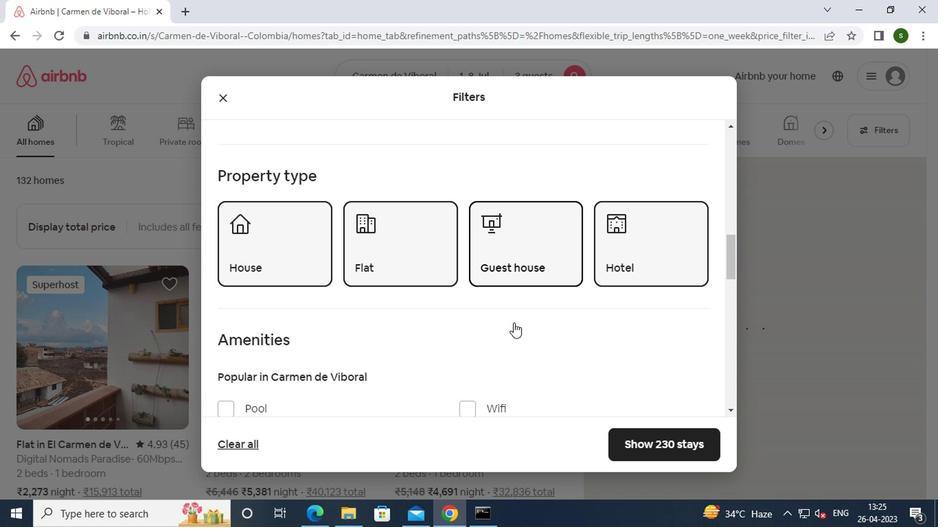 
Action: Mouse scrolled (510, 322) with delta (0, 0)
Screenshot: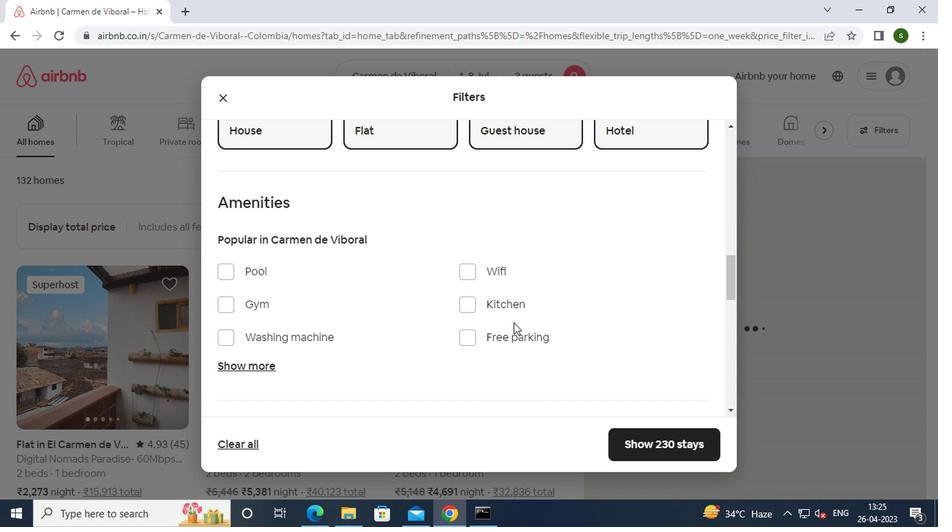 
Action: Mouse scrolled (510, 322) with delta (0, 0)
Screenshot: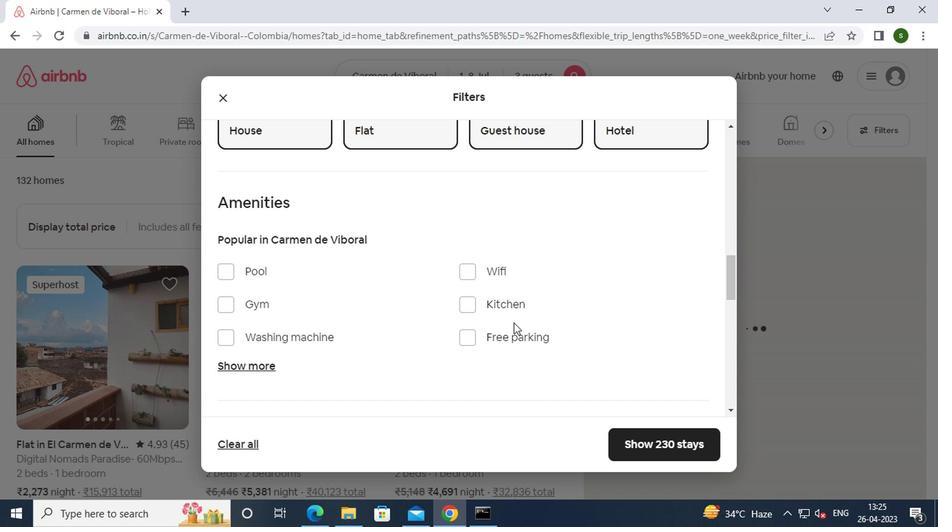 
Action: Mouse scrolled (510, 322) with delta (0, 0)
Screenshot: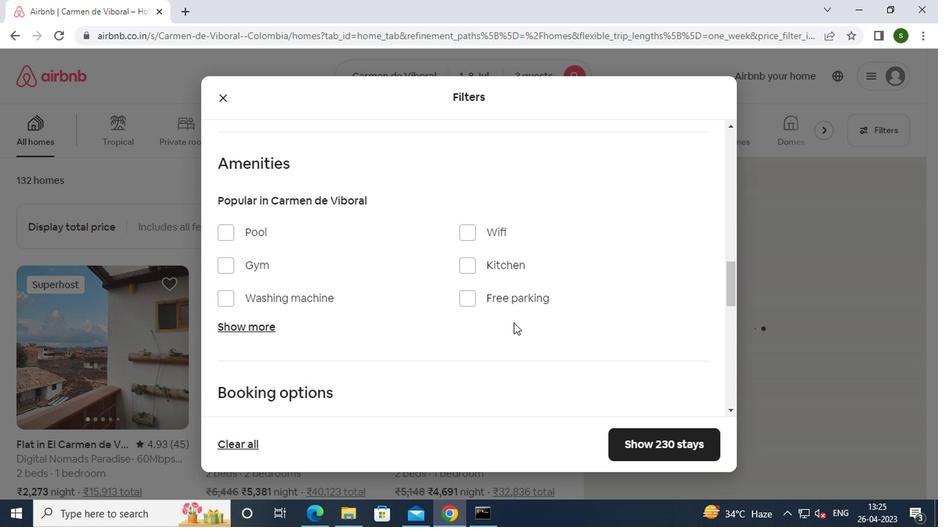 
Action: Mouse moved to (673, 311)
Screenshot: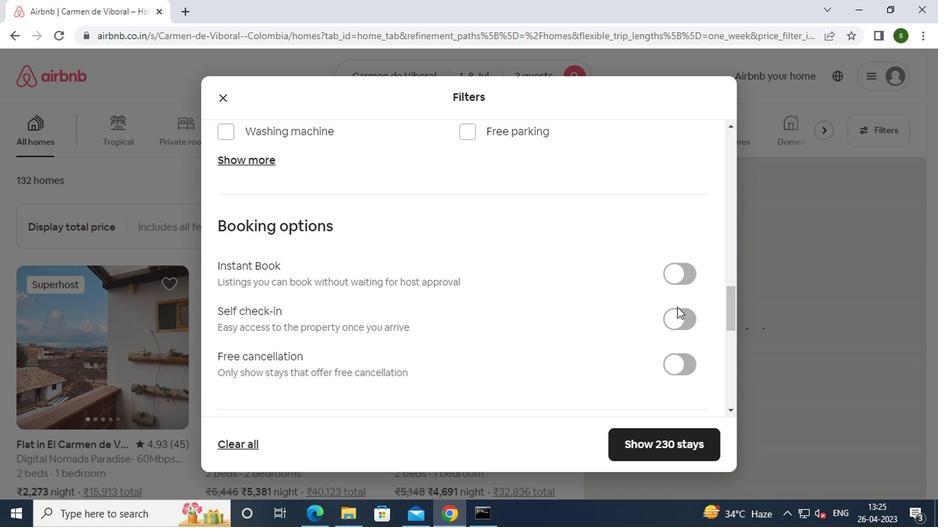 
Action: Mouse pressed left at (673, 311)
Screenshot: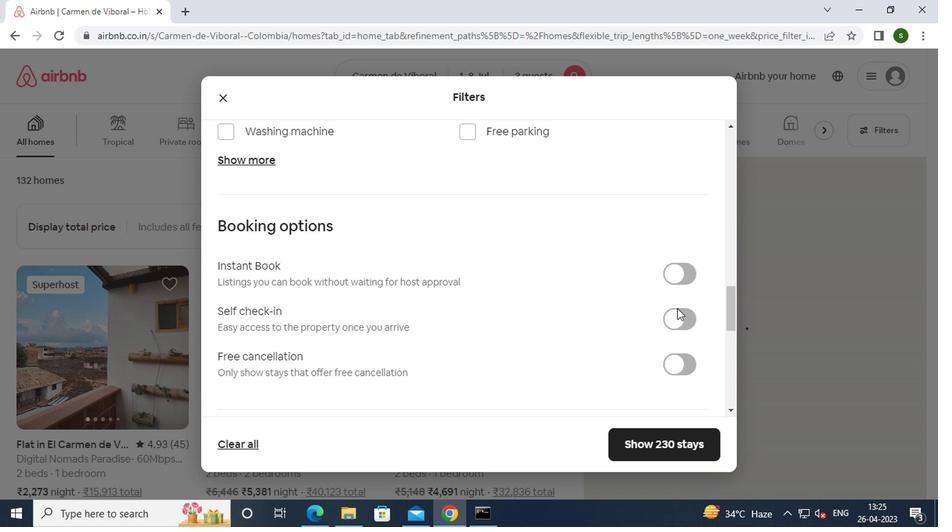 
Action: Mouse moved to (471, 309)
Screenshot: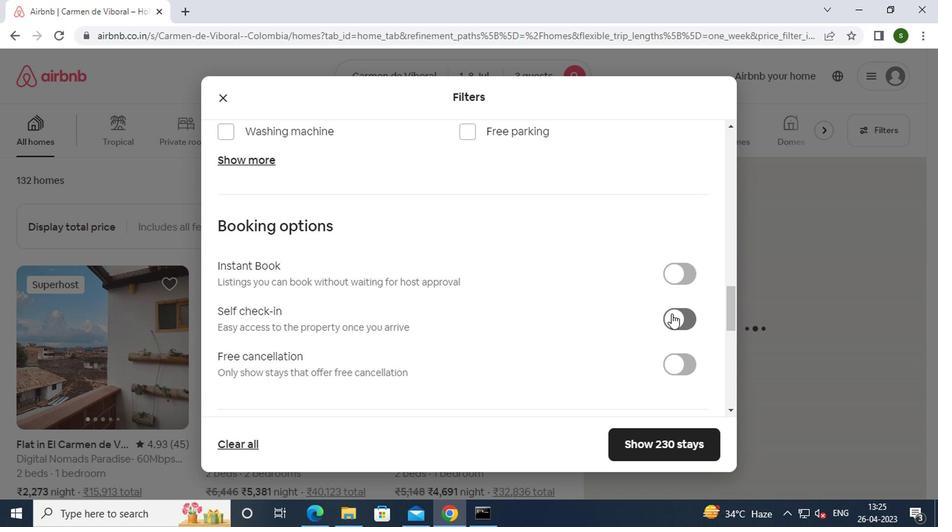 
Action: Mouse scrolled (471, 309) with delta (0, 0)
Screenshot: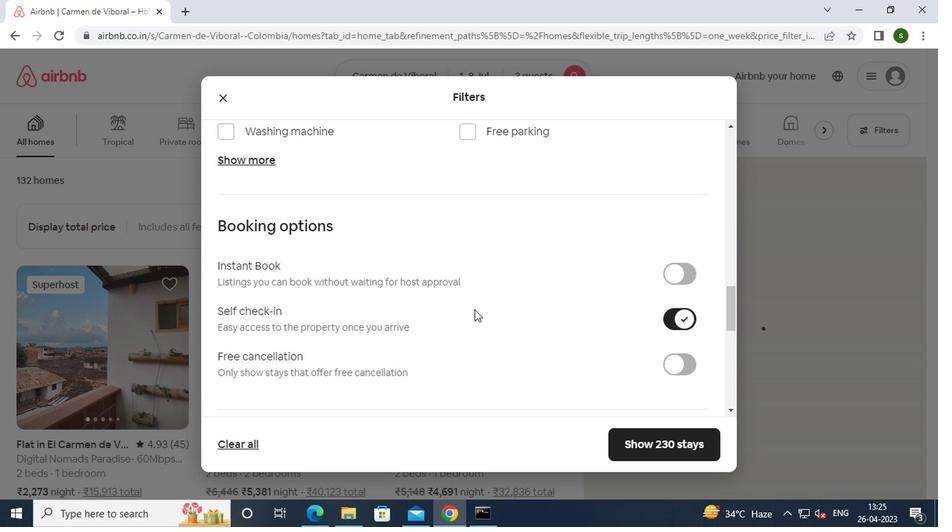
Action: Mouse scrolled (471, 309) with delta (0, 0)
Screenshot: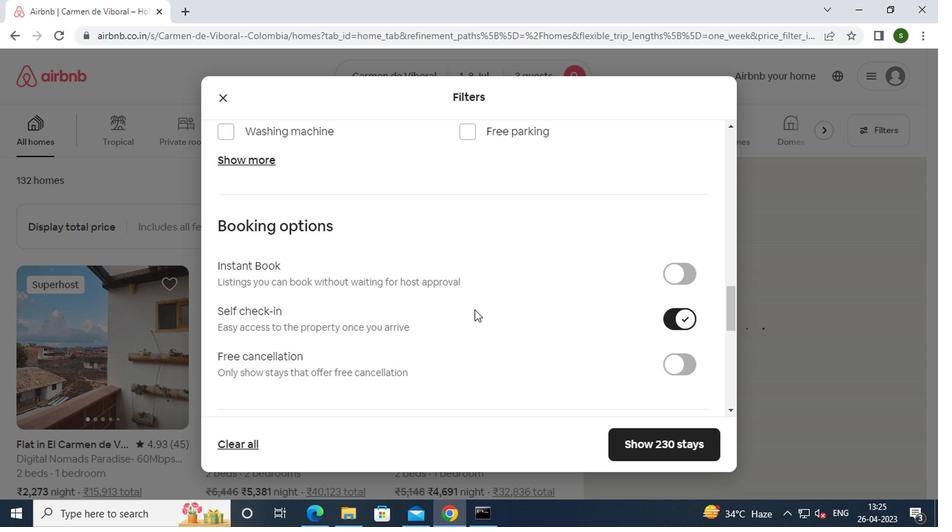 
Action: Mouse scrolled (471, 309) with delta (0, 0)
Screenshot: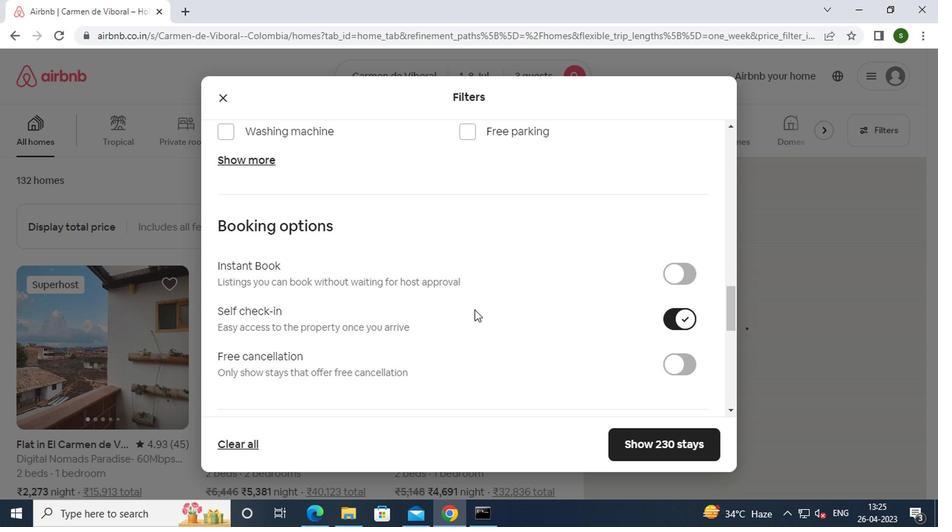 
Action: Mouse scrolled (471, 309) with delta (0, 0)
Screenshot: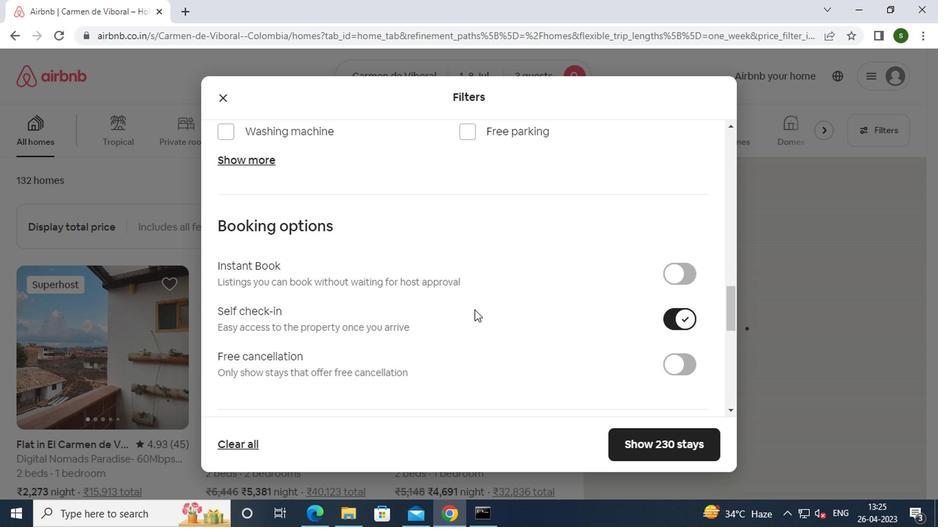 
Action: Mouse scrolled (471, 309) with delta (0, 0)
Screenshot: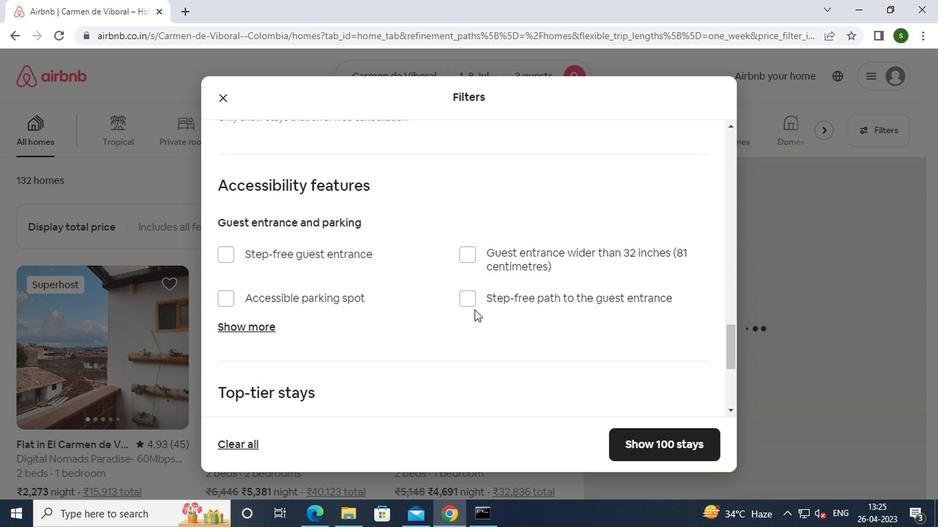 
Action: Mouse scrolled (471, 309) with delta (0, 0)
Screenshot: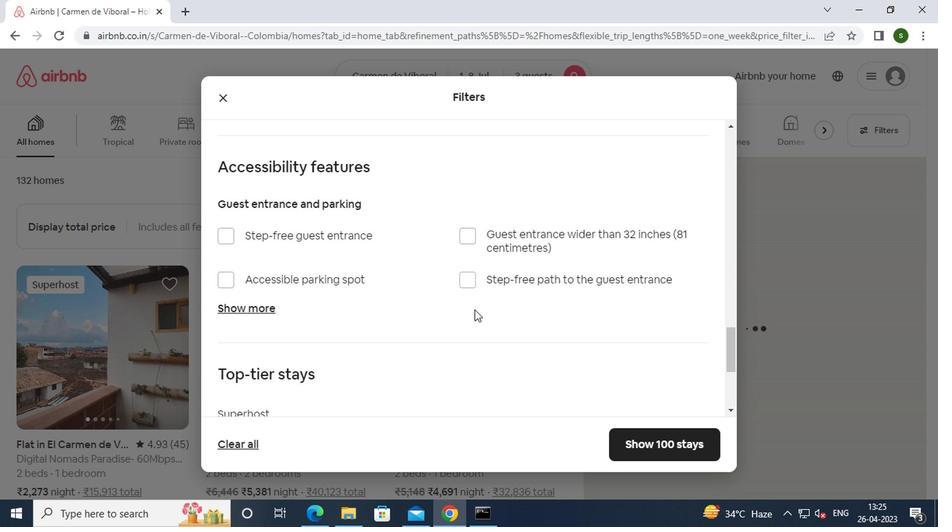 
Action: Mouse scrolled (471, 309) with delta (0, 0)
Screenshot: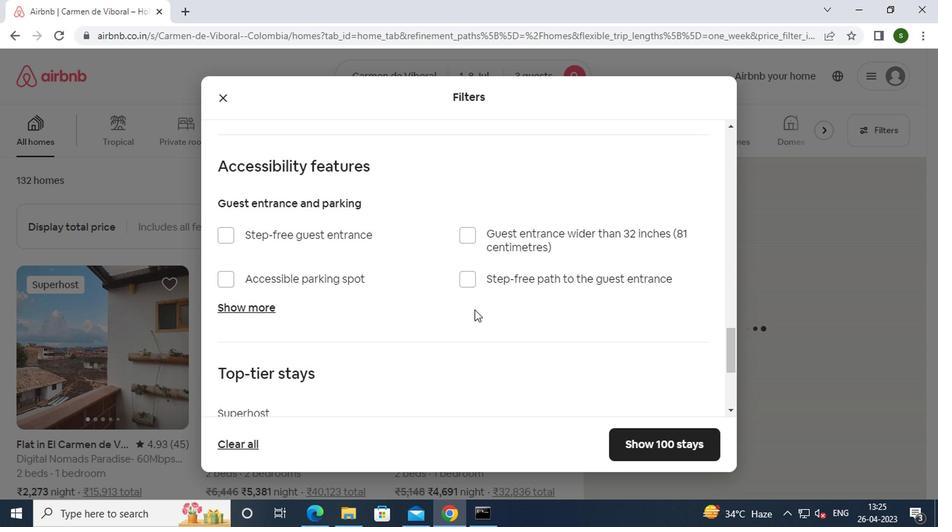 
Action: Mouse scrolled (471, 309) with delta (0, 0)
Screenshot: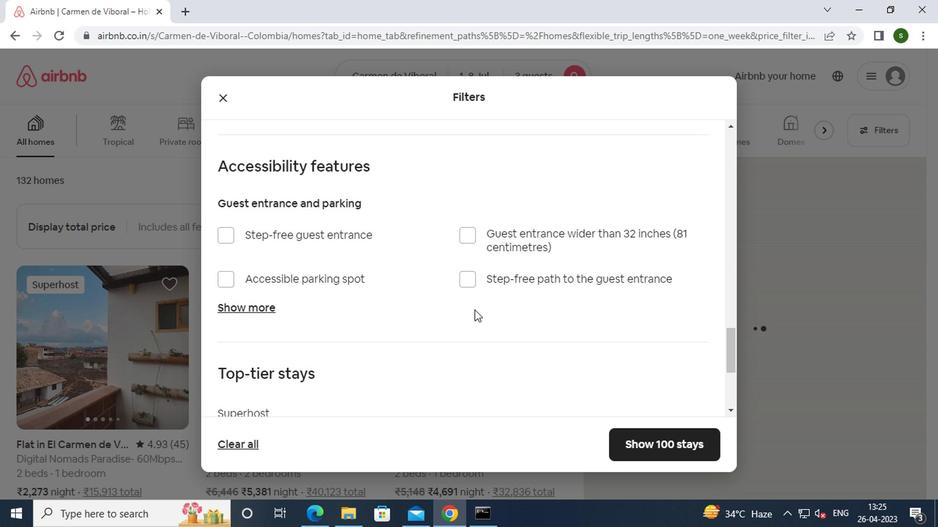 
Action: Mouse scrolled (471, 309) with delta (0, 0)
Screenshot: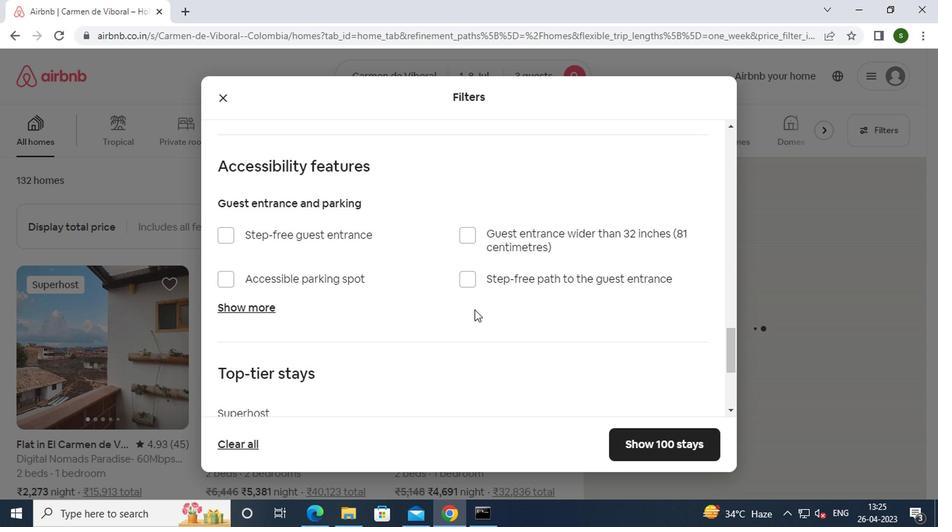 
Action: Mouse moved to (271, 345)
Screenshot: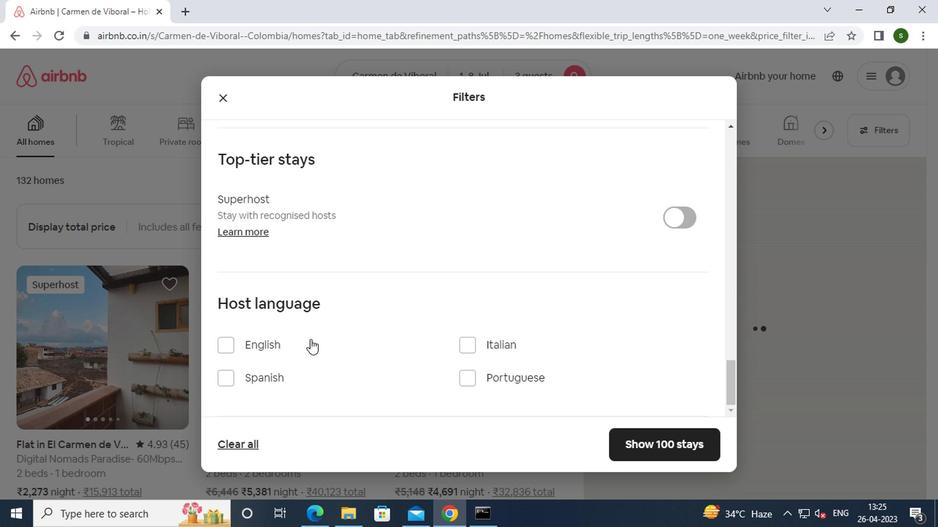 
Action: Mouse pressed left at (271, 345)
Screenshot: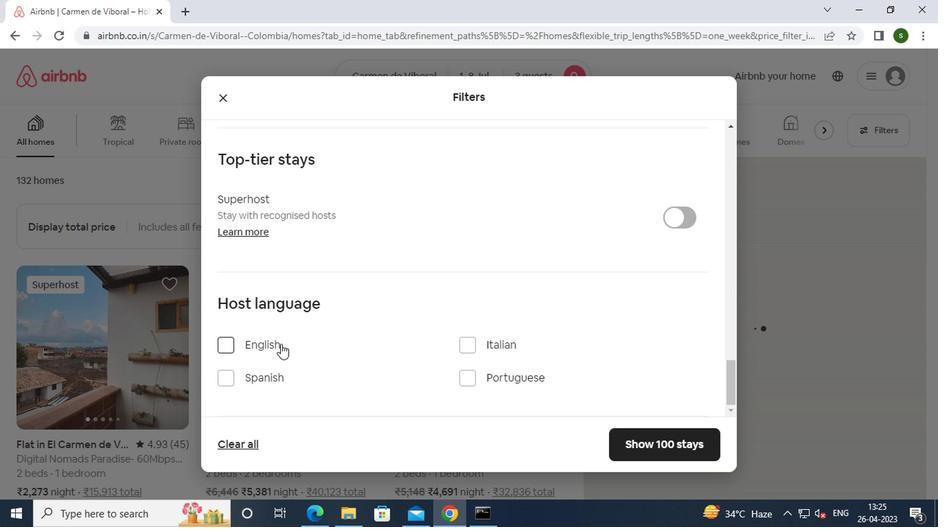 
Action: Mouse moved to (626, 442)
Screenshot: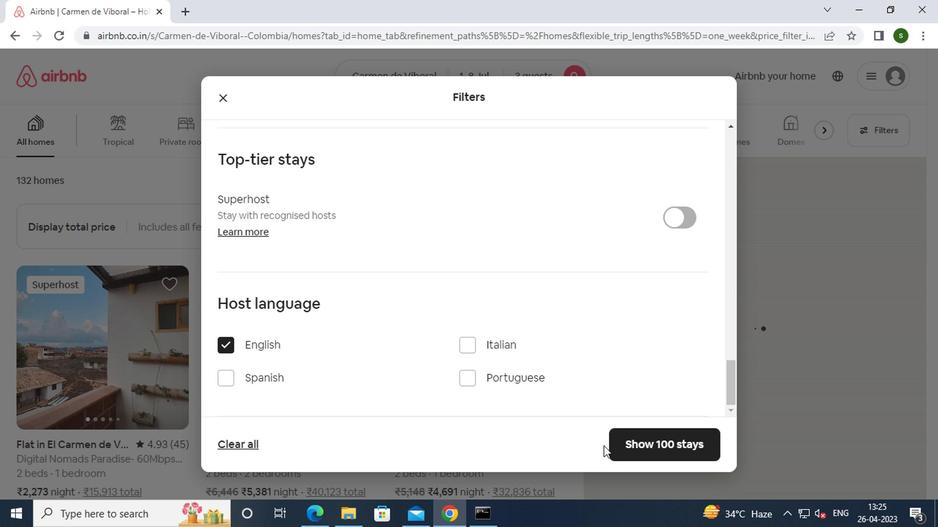 
Action: Mouse pressed left at (626, 442)
Screenshot: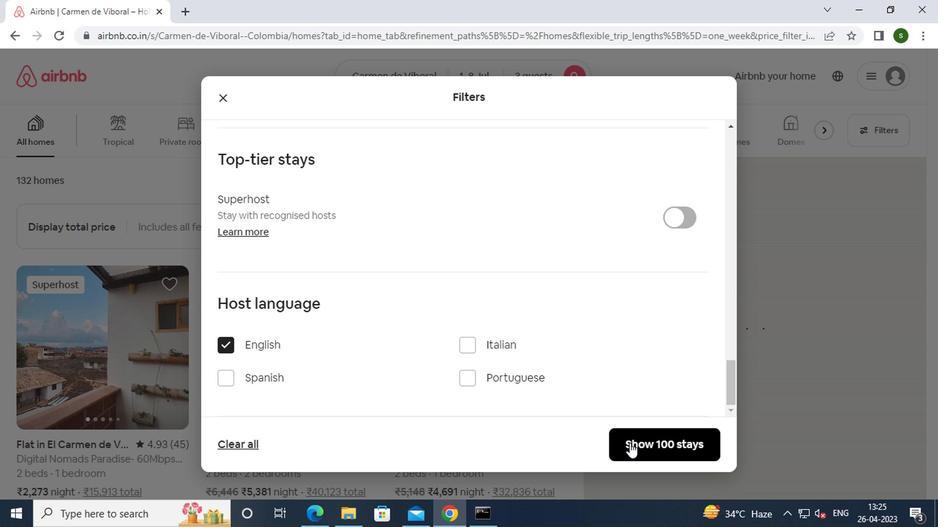 
Action: Mouse moved to (396, 286)
Screenshot: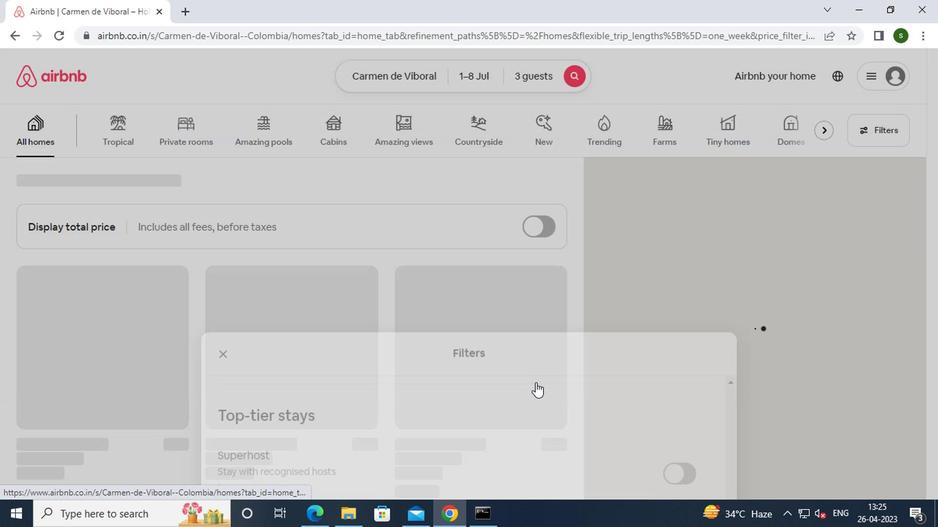 
